 Task: In the  document regularreading.html Share this file with 'softage.10@softage.net' Make a copy of the file 'without changing the auto name' Delete the  copy of the file
Action: Mouse moved to (510, 480)
Screenshot: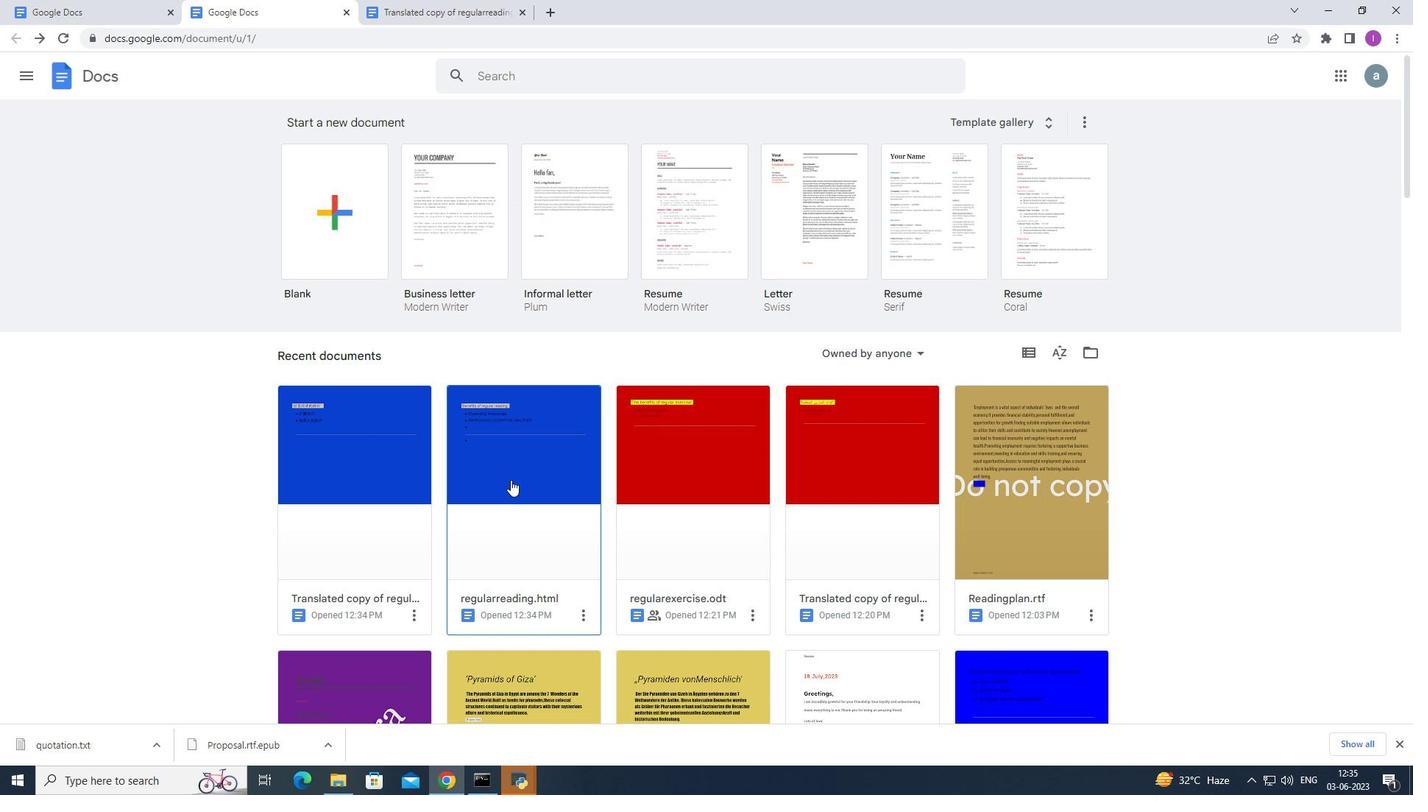 
Action: Mouse pressed left at (510, 480)
Screenshot: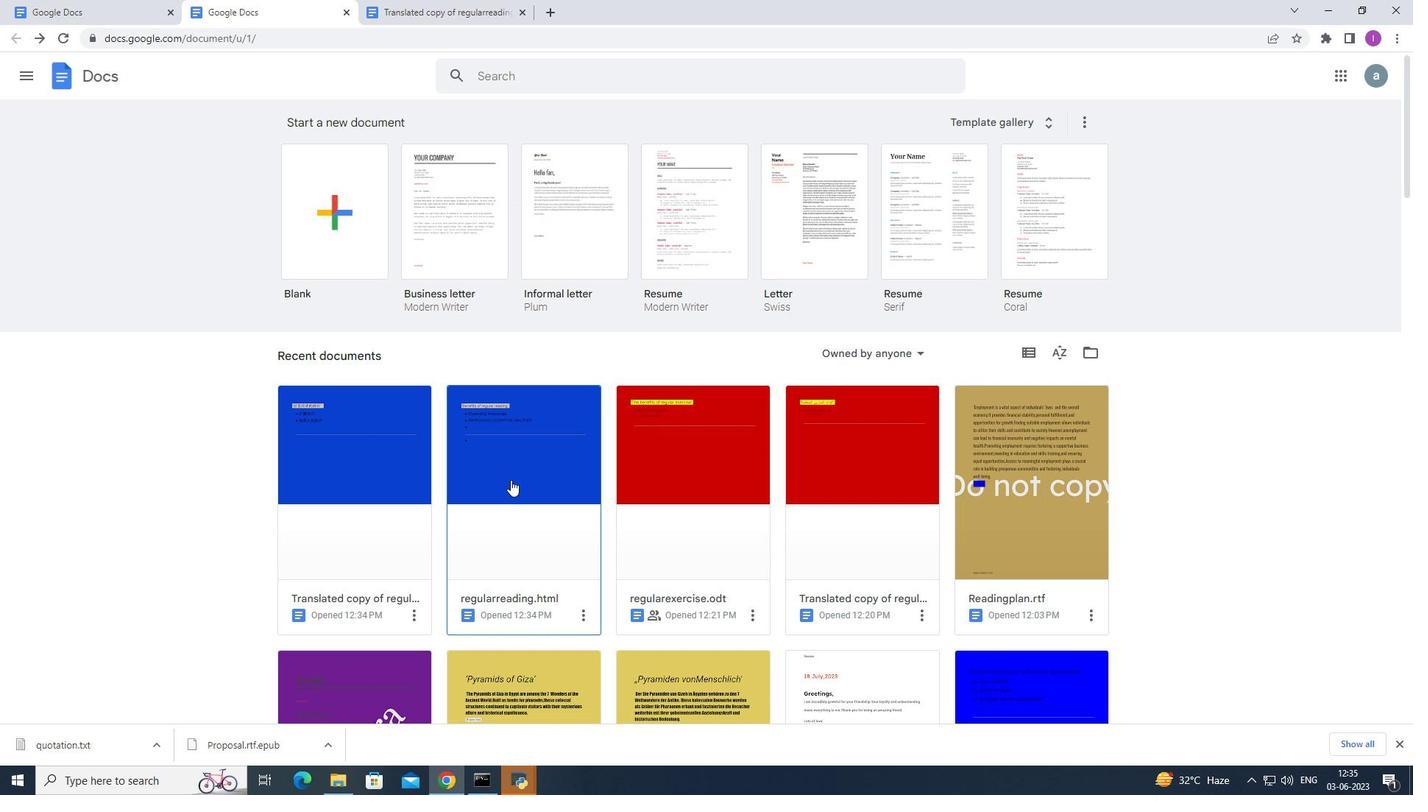 
Action: Mouse moved to (511, 482)
Screenshot: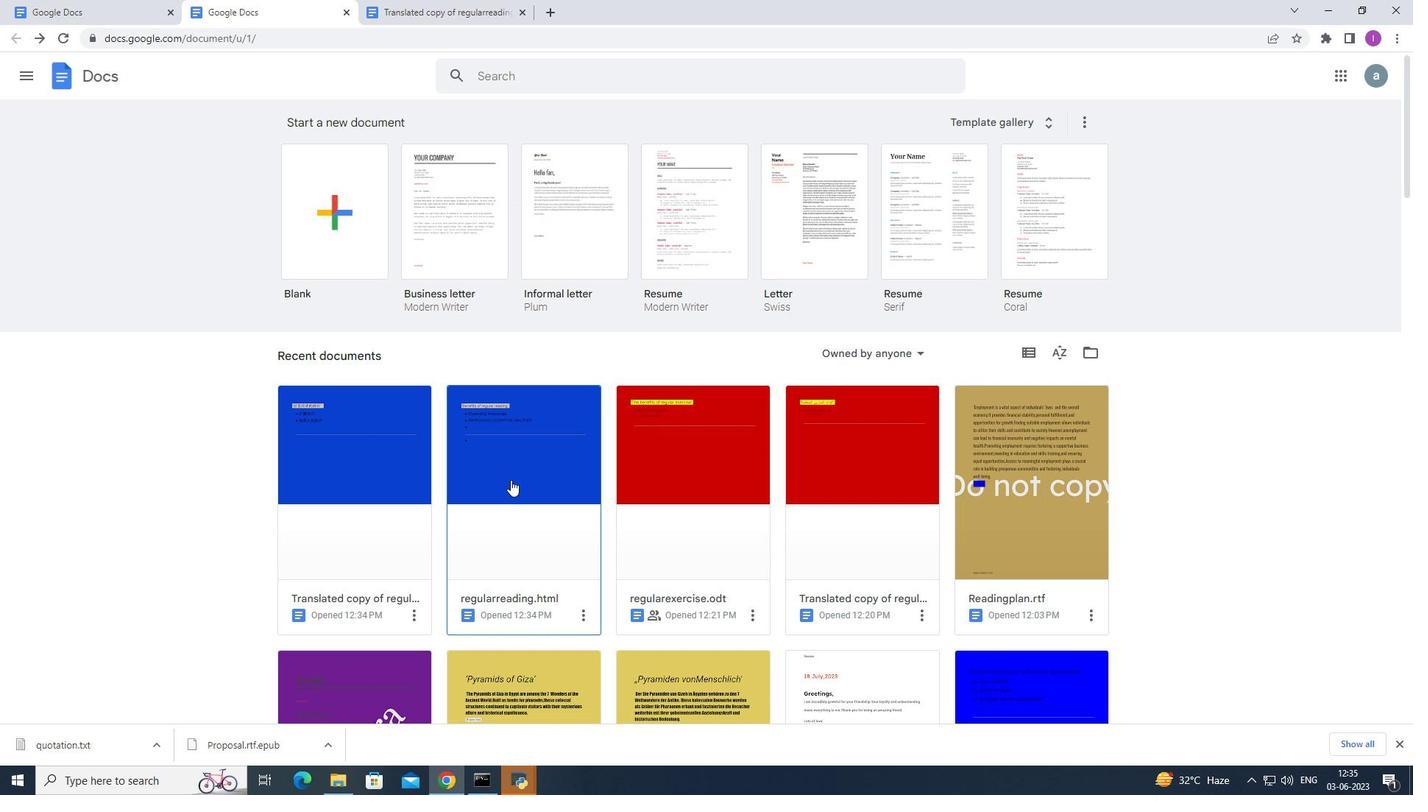 
Action: Mouse pressed left at (511, 482)
Screenshot: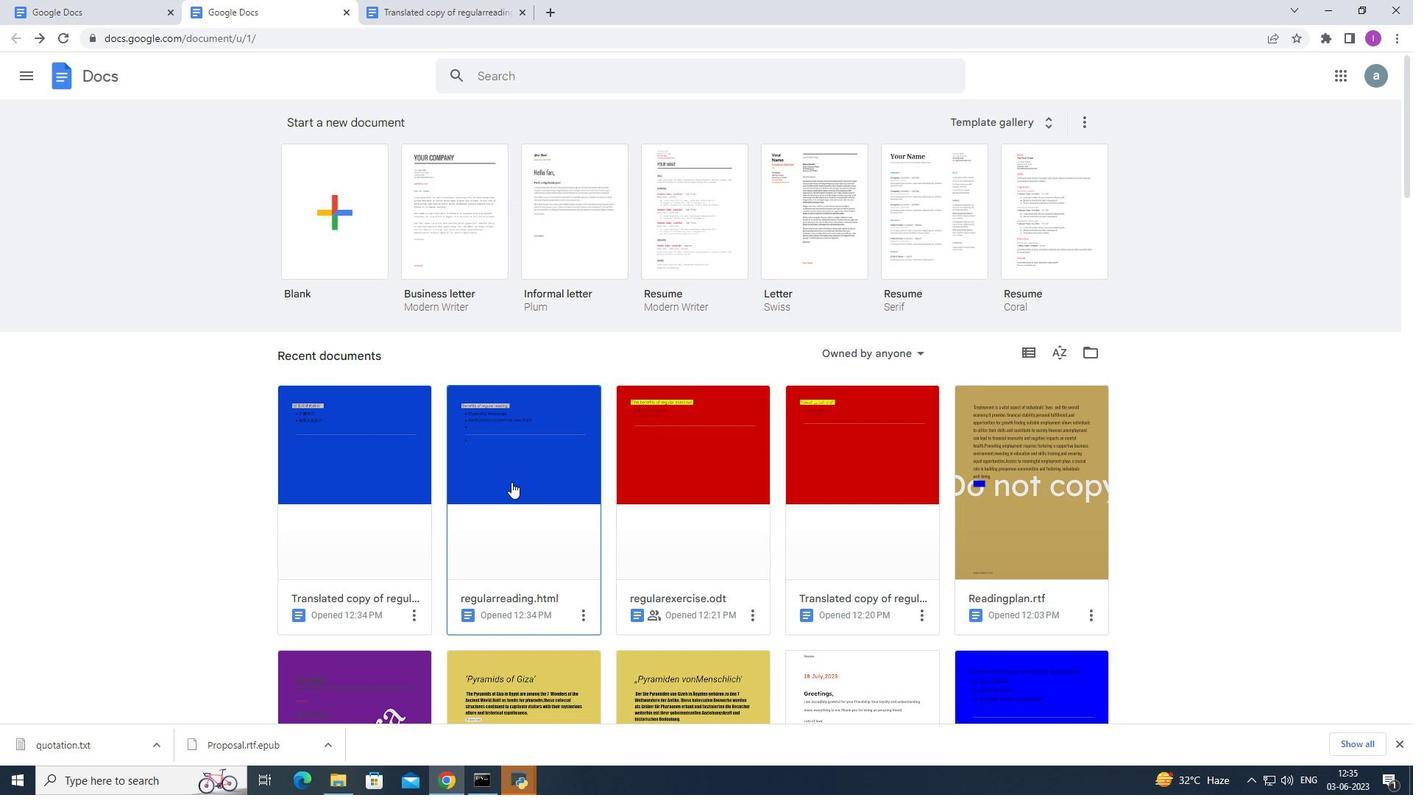 
Action: Mouse moved to (325, 440)
Screenshot: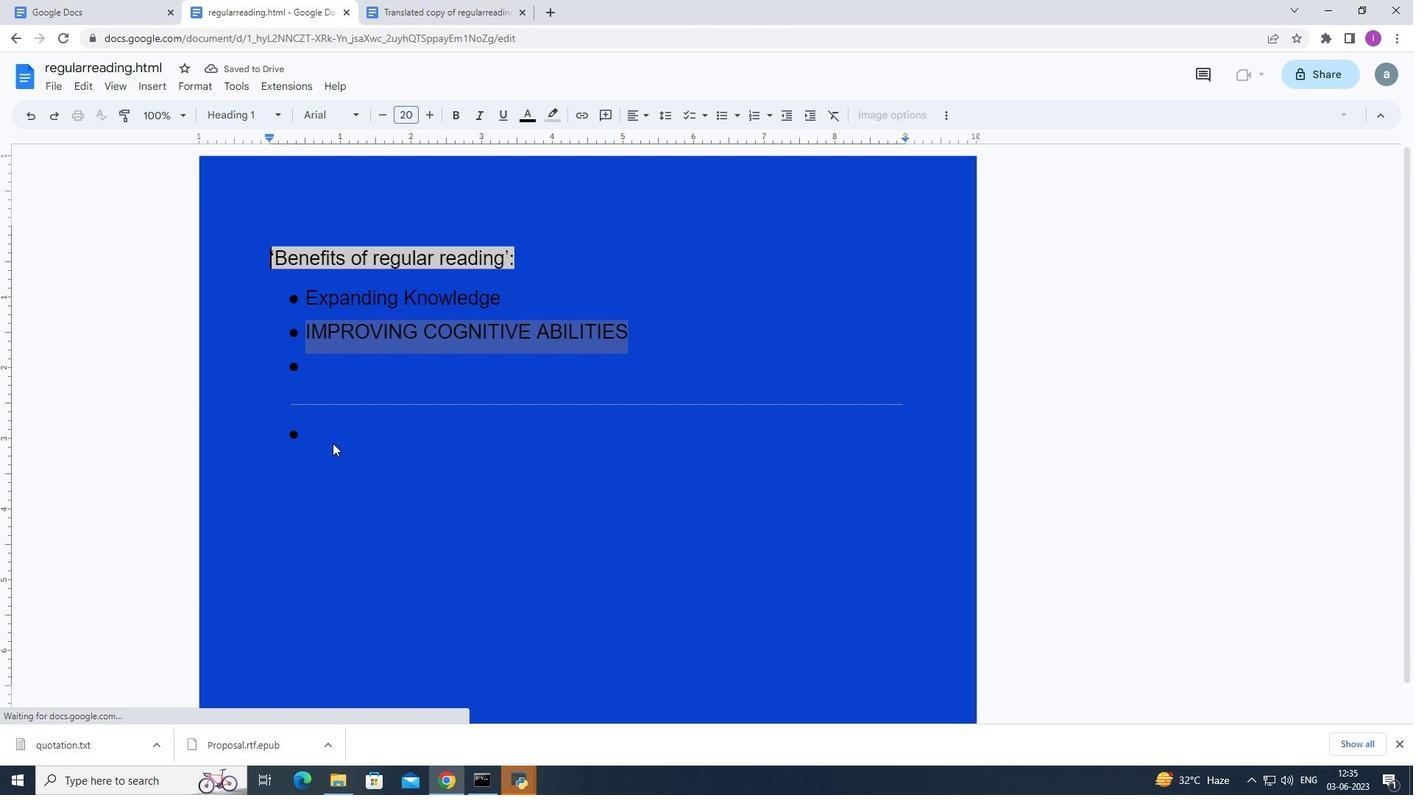 
Action: Mouse pressed left at (325, 440)
Screenshot: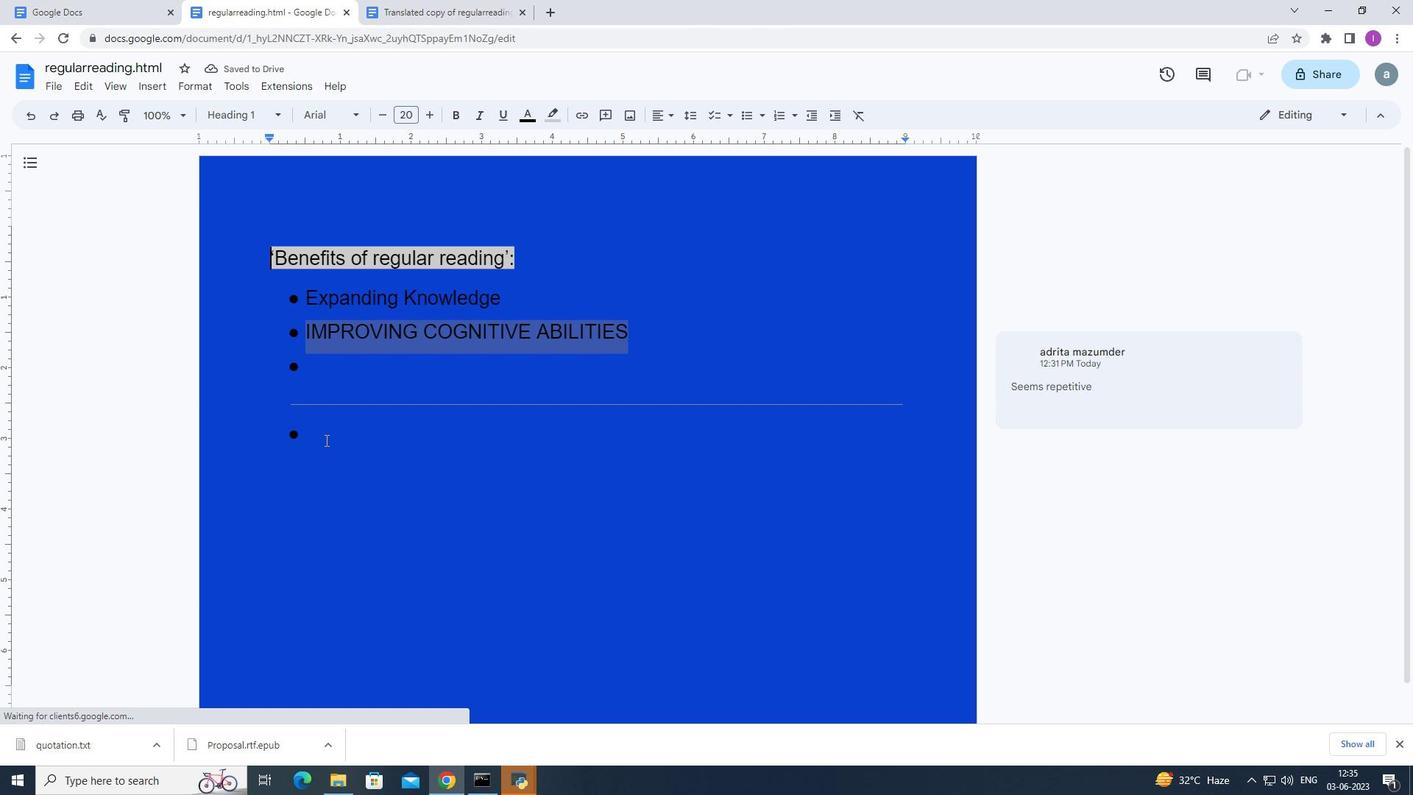 
Action: Key pressed <Key.backspace>
Screenshot: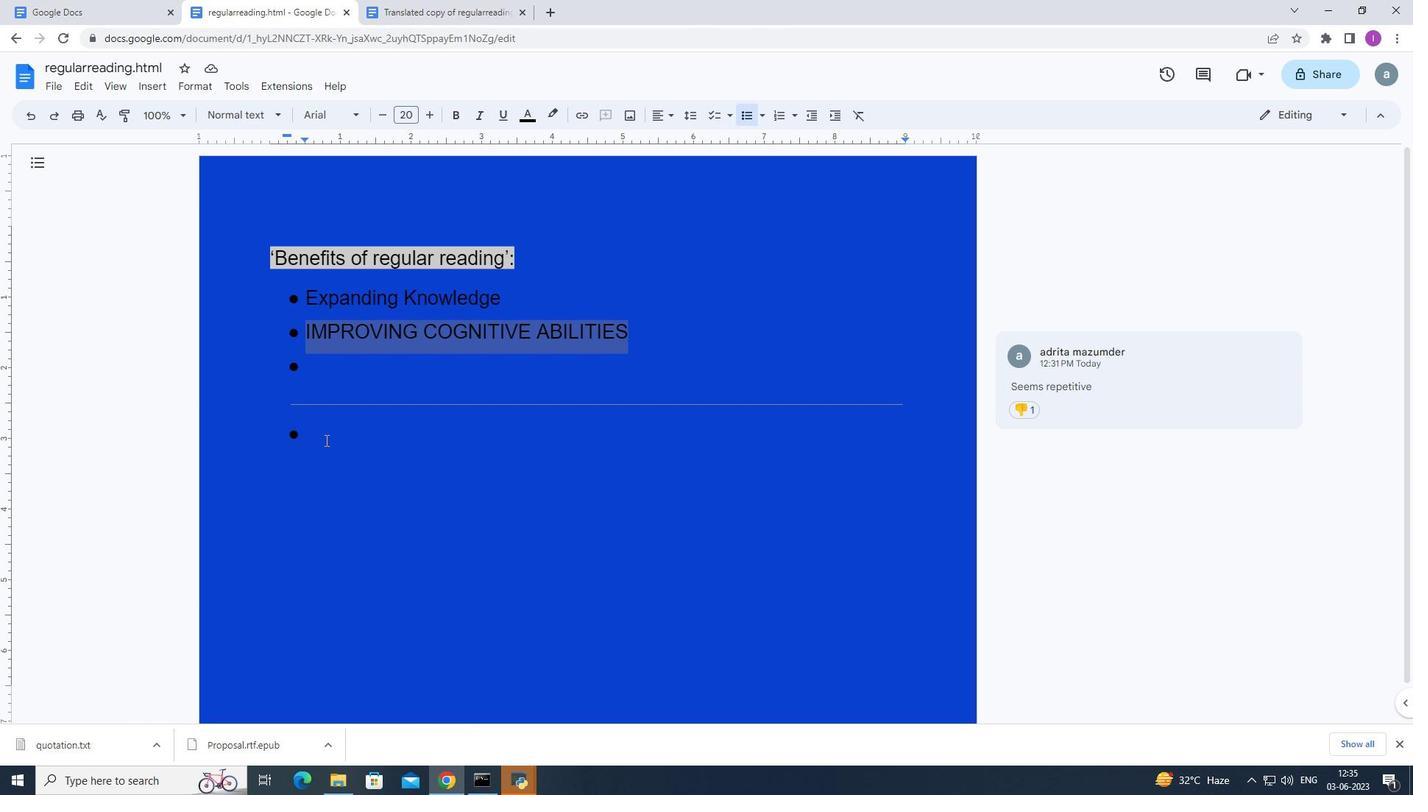 
Action: Mouse moved to (315, 382)
Screenshot: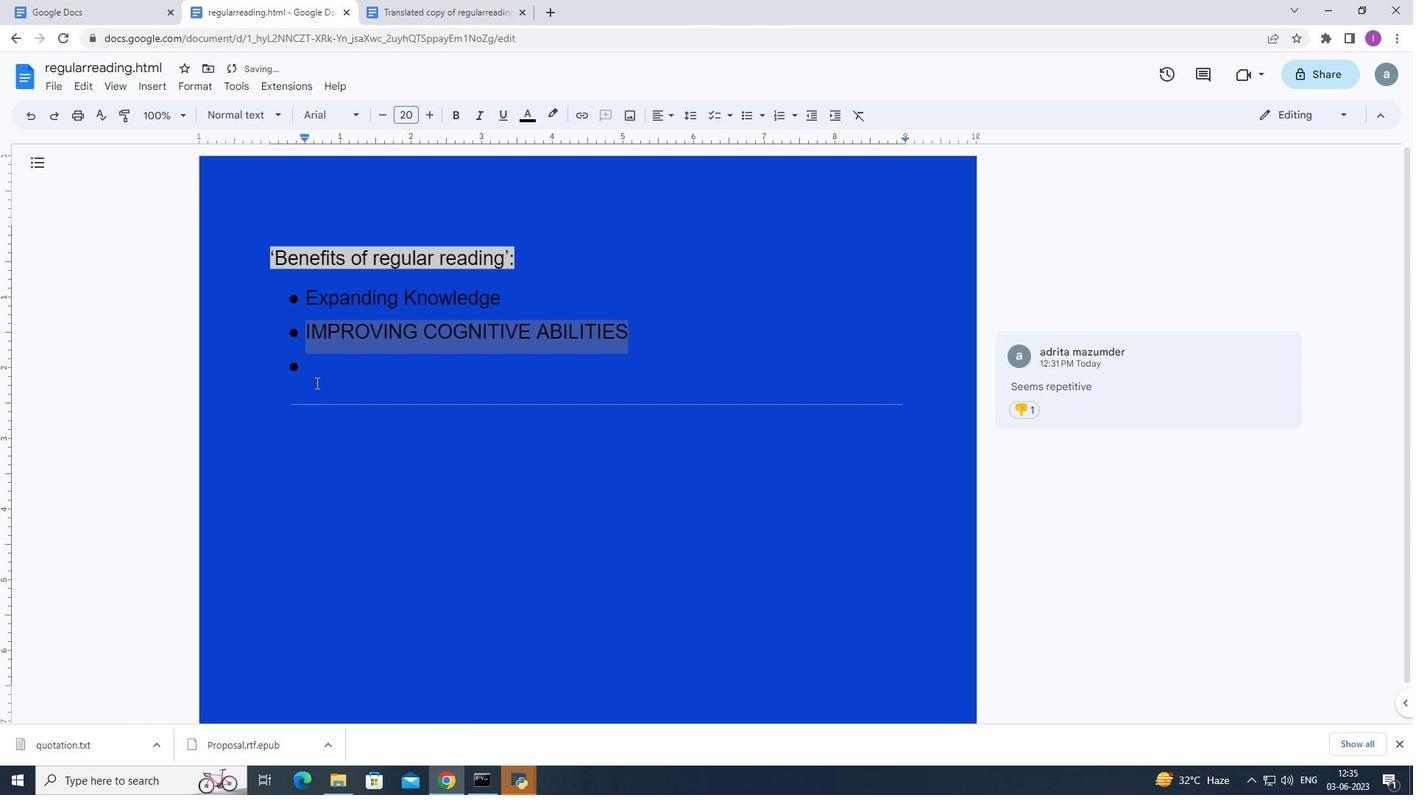 
Action: Mouse pressed left at (315, 382)
Screenshot: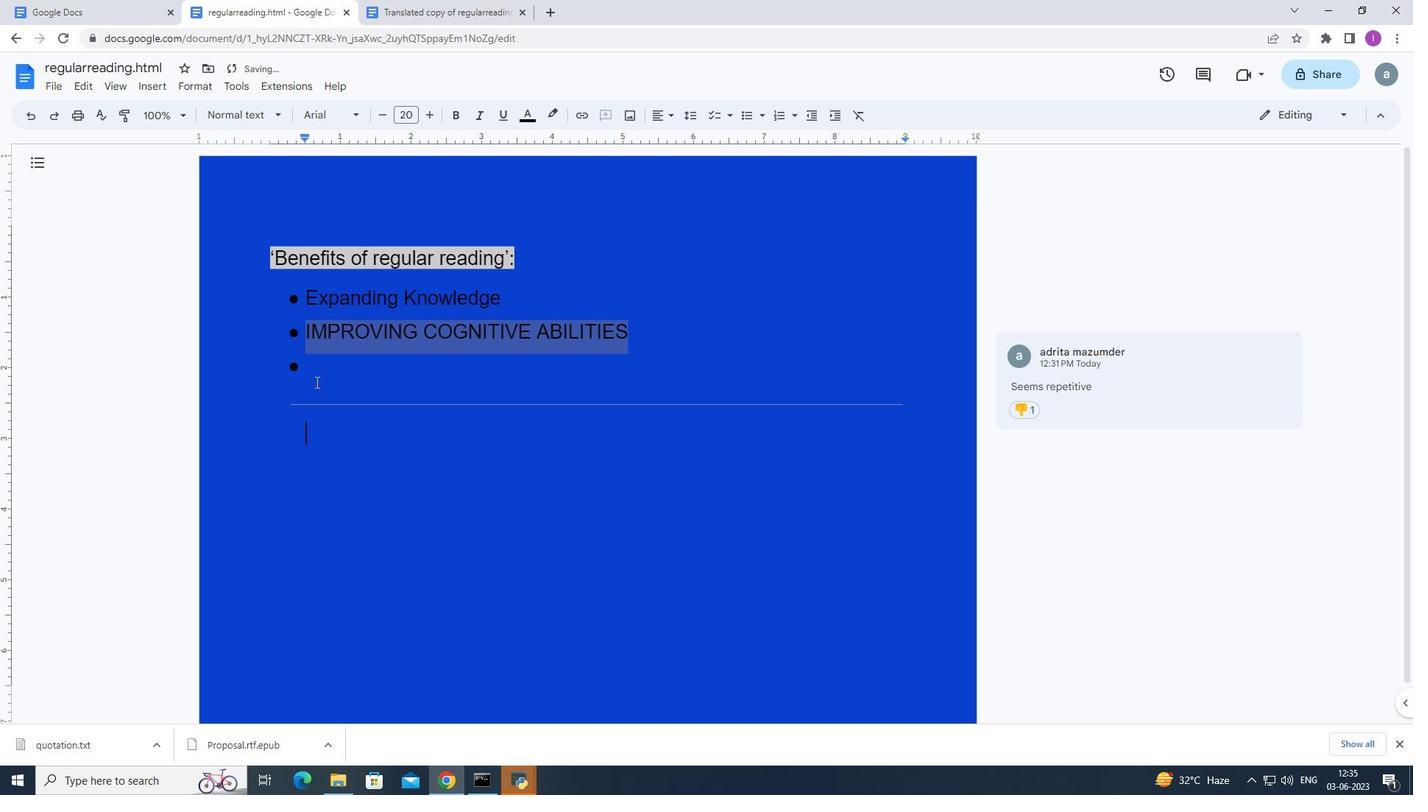 
Action: Key pressed <Key.backspace>
Screenshot: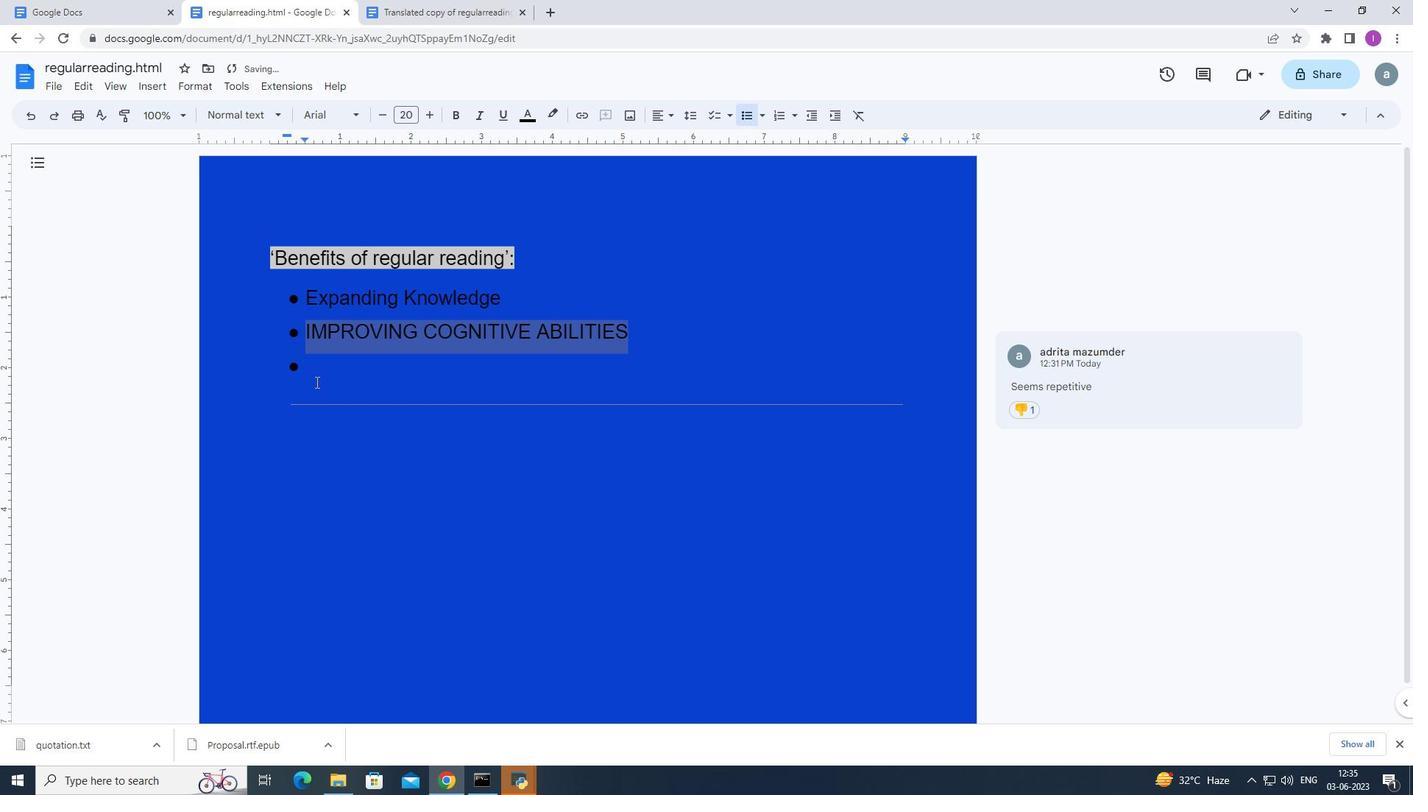 
Action: Mouse moved to (51, 89)
Screenshot: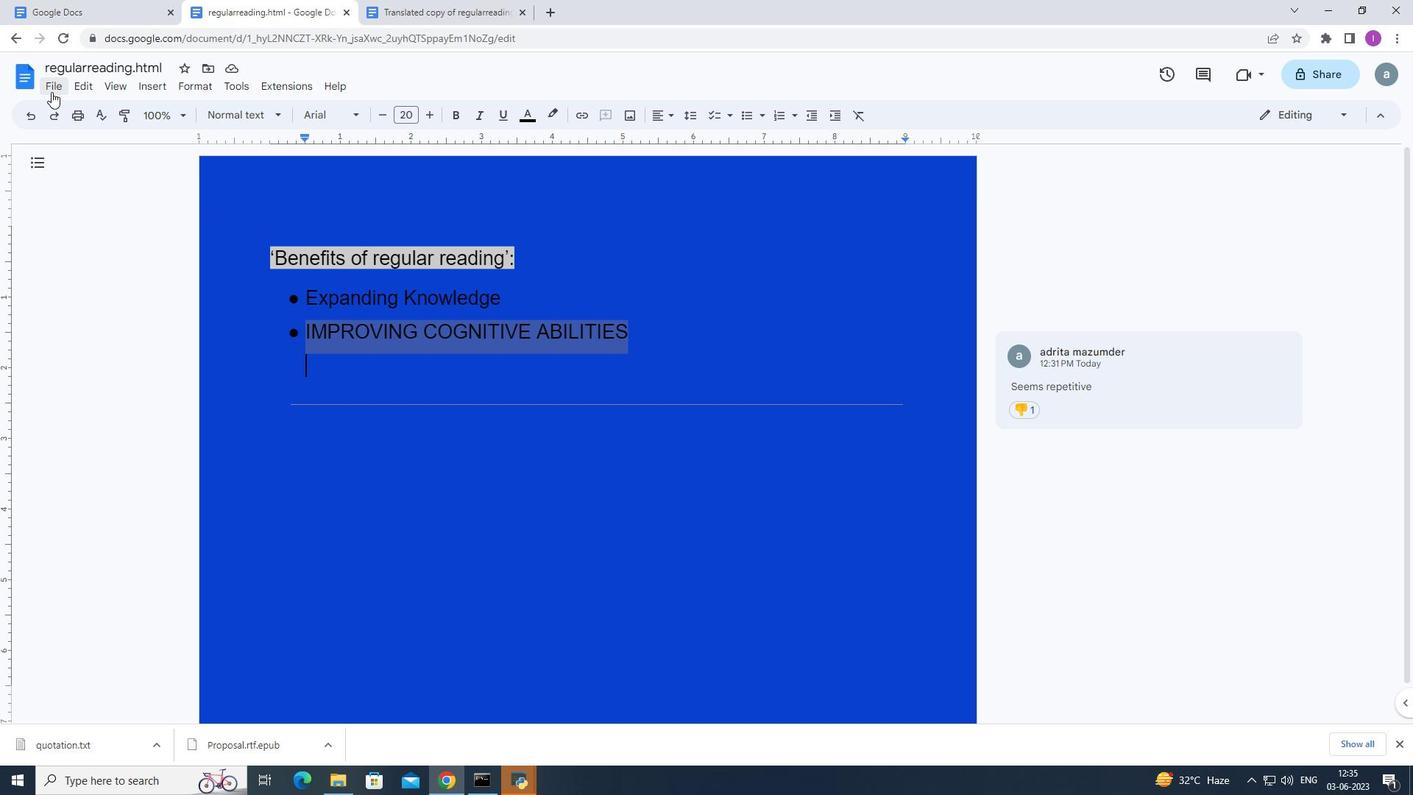 
Action: Mouse pressed left at (51, 89)
Screenshot: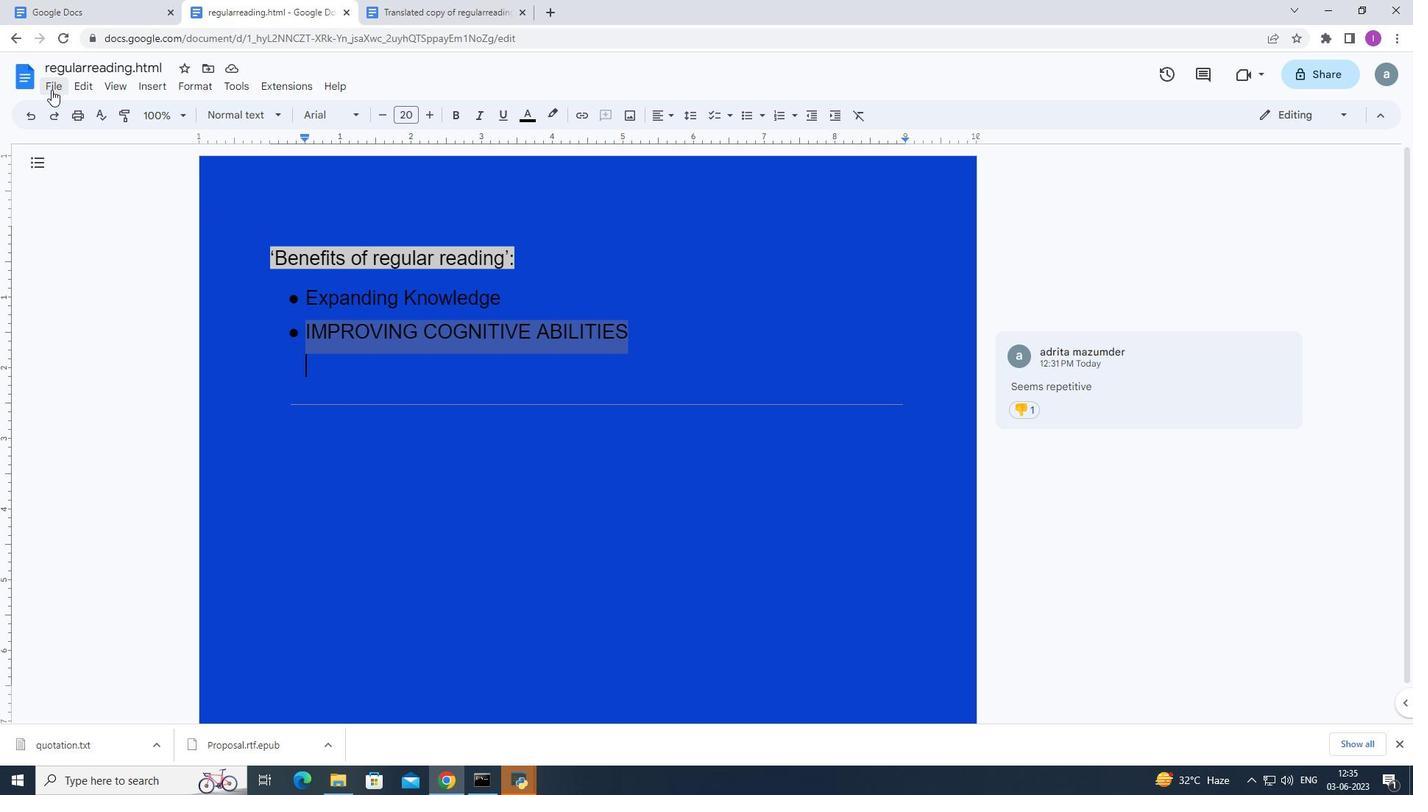
Action: Mouse moved to (313, 198)
Screenshot: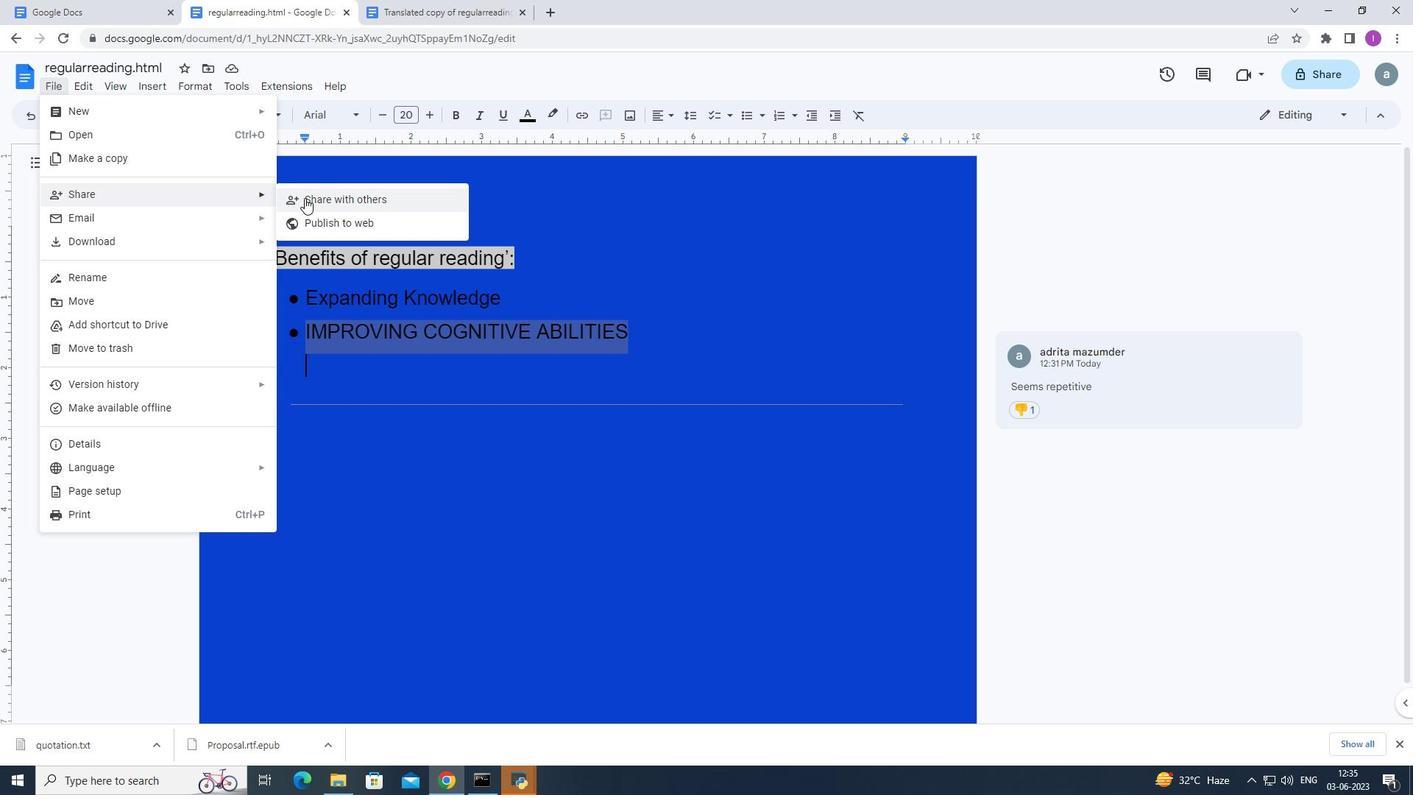 
Action: Mouse pressed left at (313, 198)
Screenshot: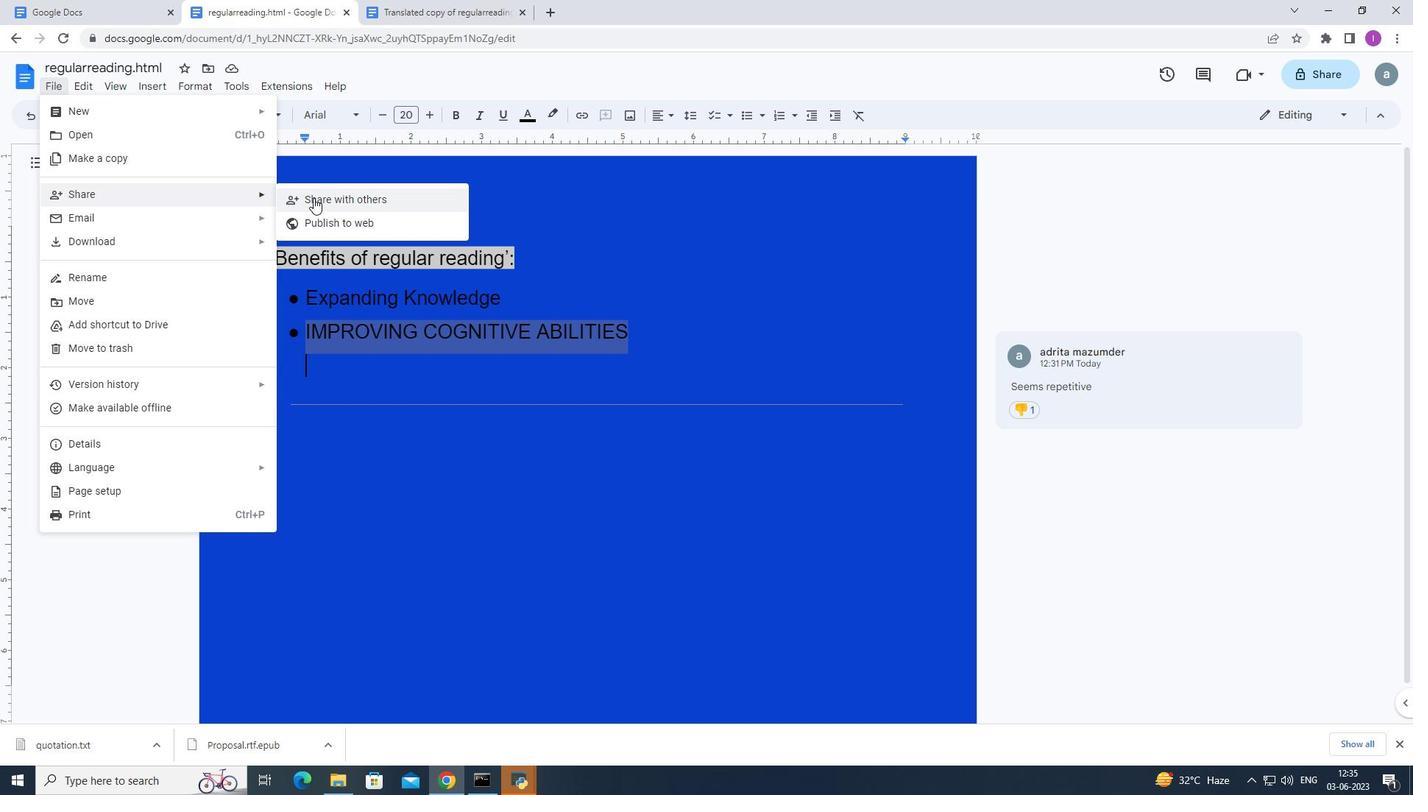 
Action: Mouse moved to (665, 295)
Screenshot: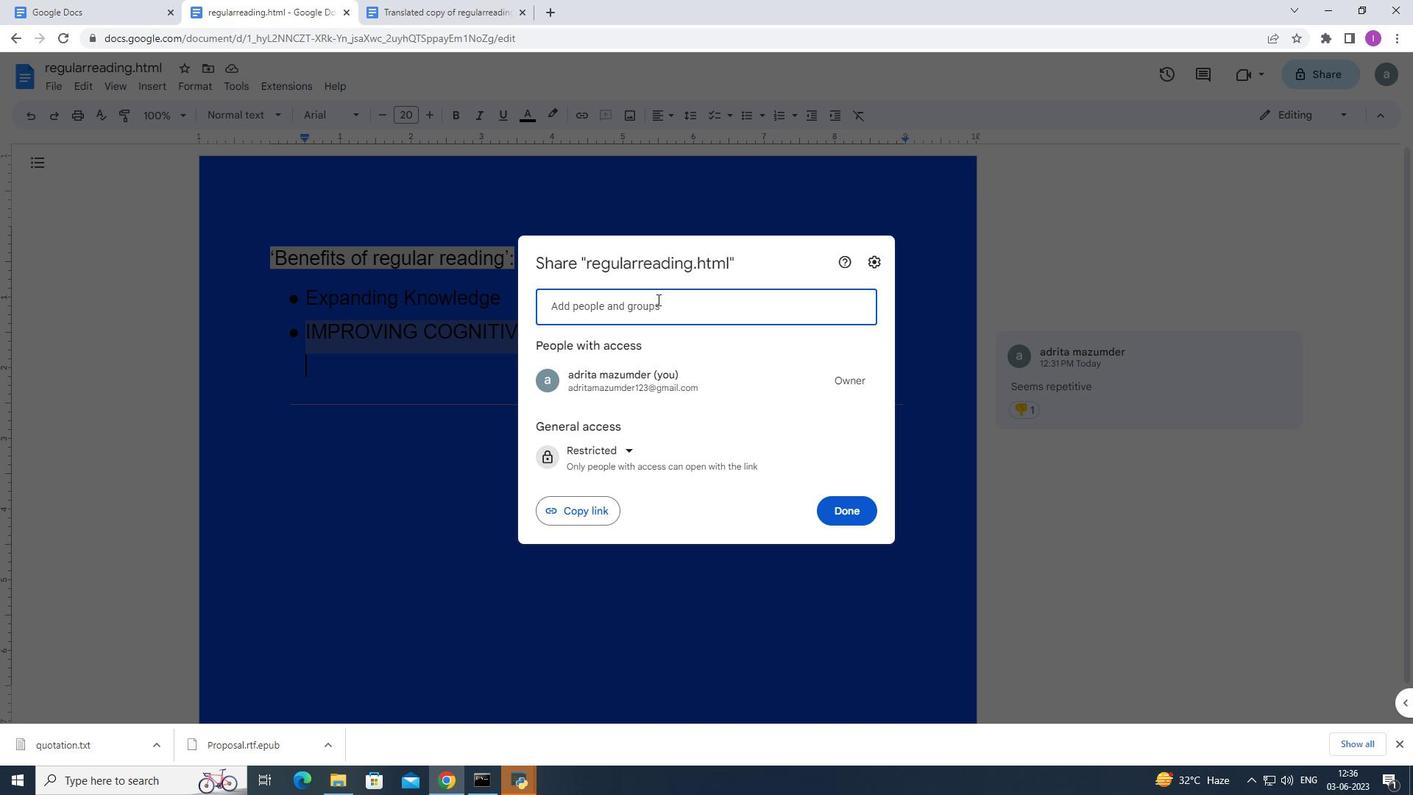 
Action: Key pressed softage.10
Screenshot: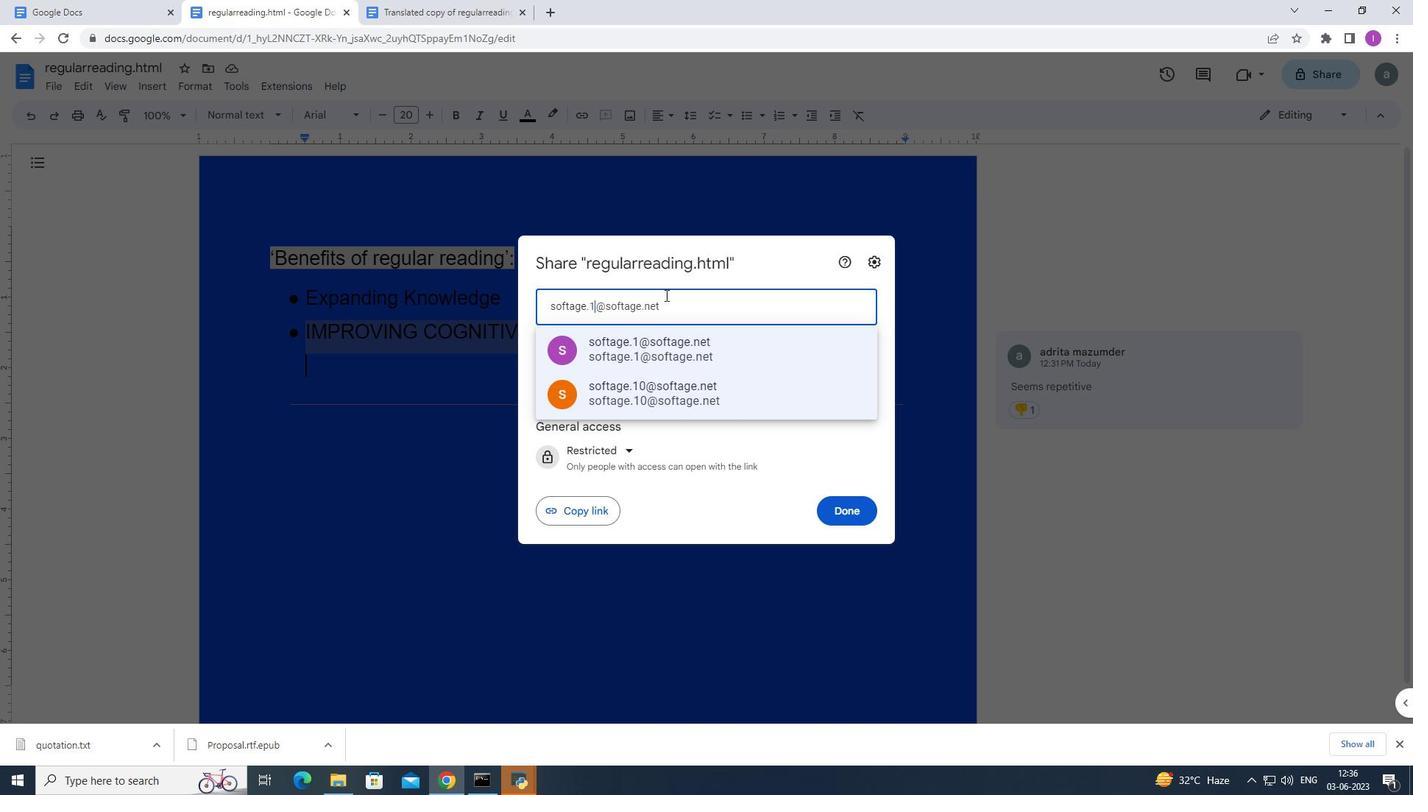 
Action: Mouse moved to (647, 359)
Screenshot: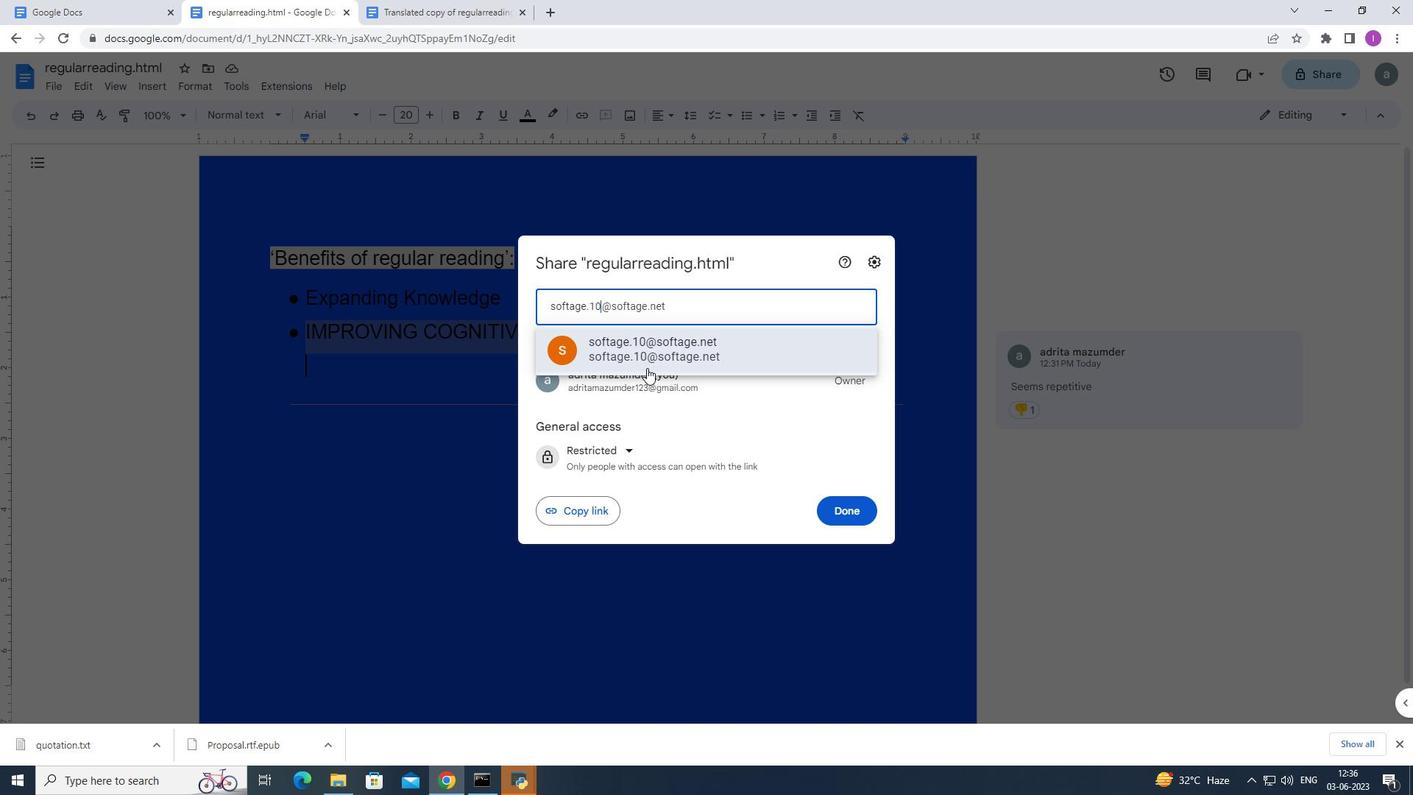 
Action: Mouse pressed left at (647, 359)
Screenshot: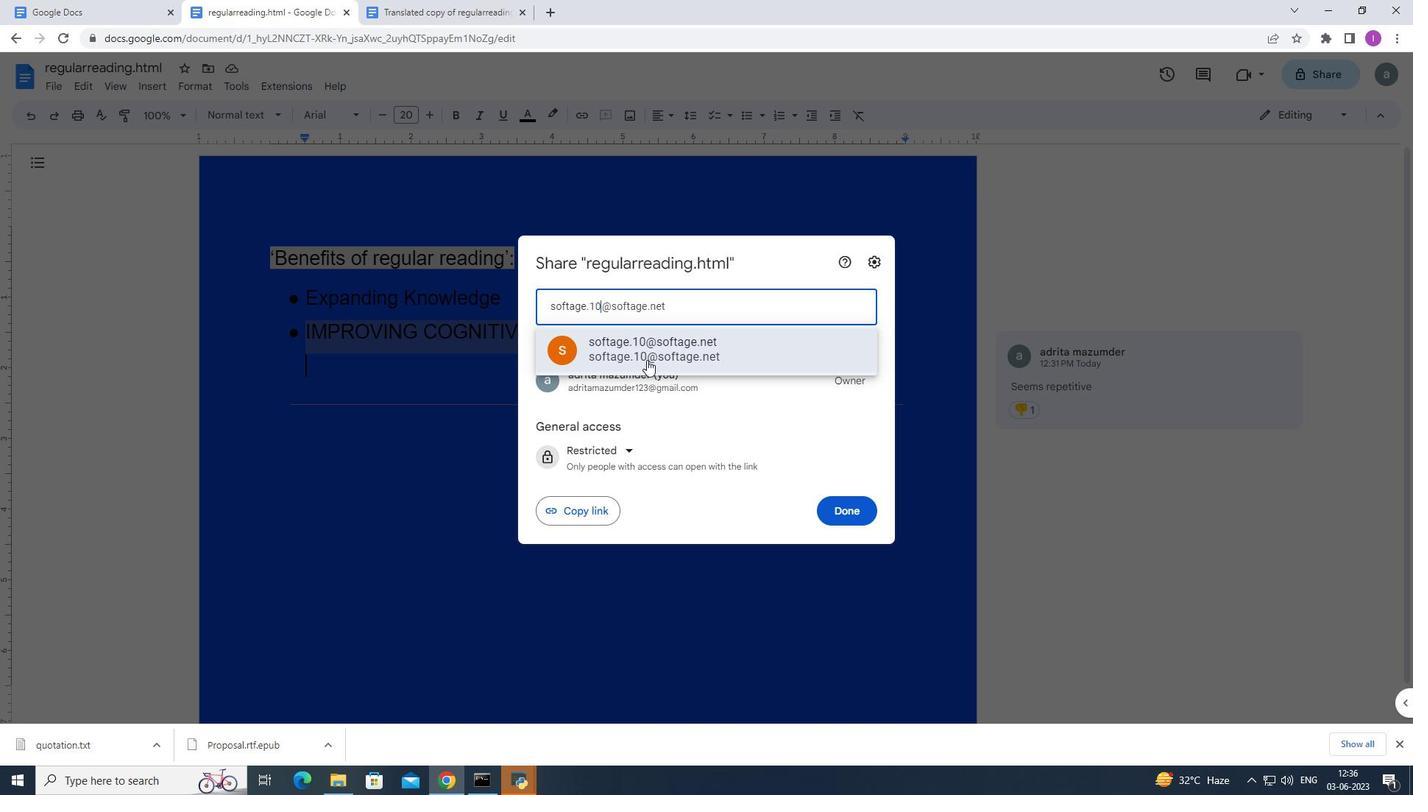 
Action: Mouse moved to (831, 491)
Screenshot: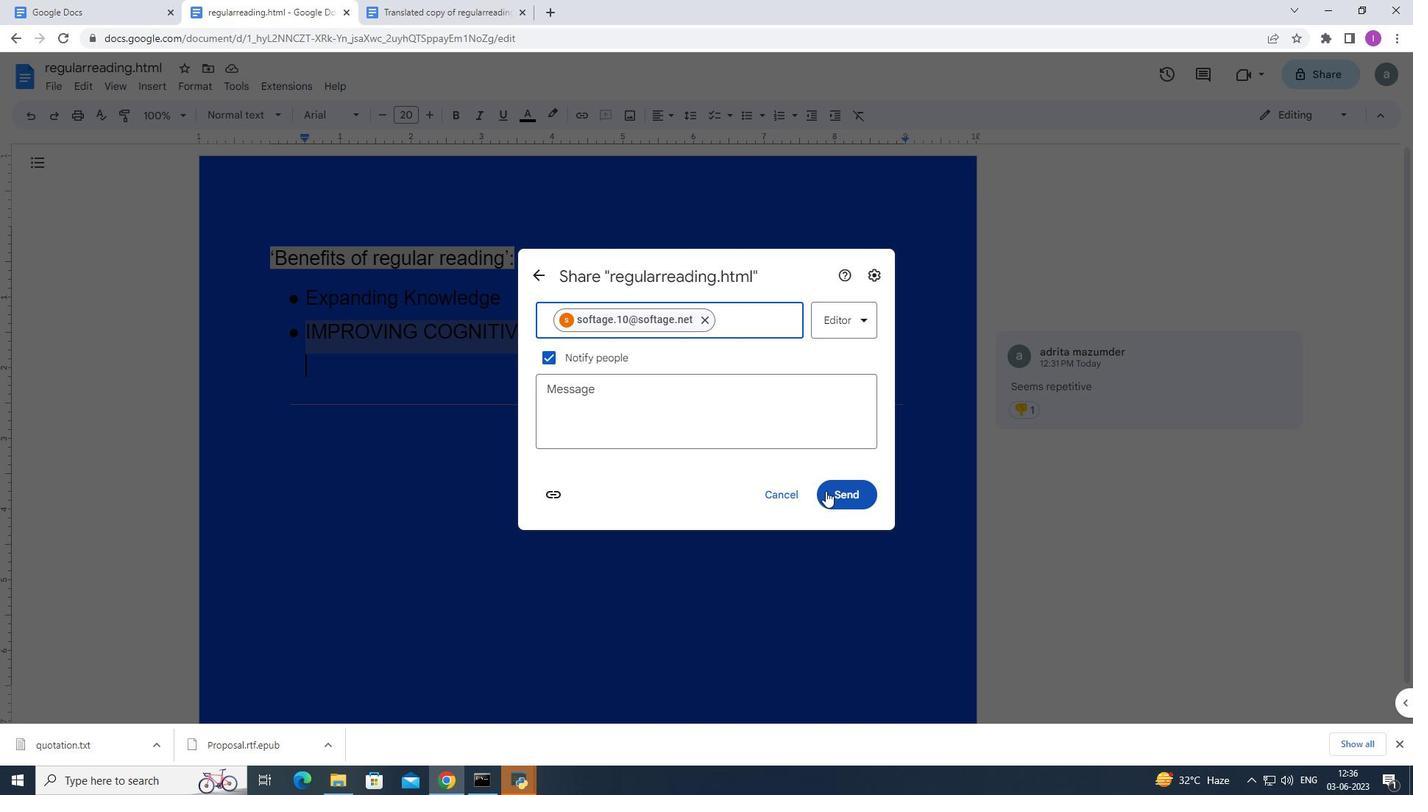 
Action: Mouse pressed left at (831, 491)
Screenshot: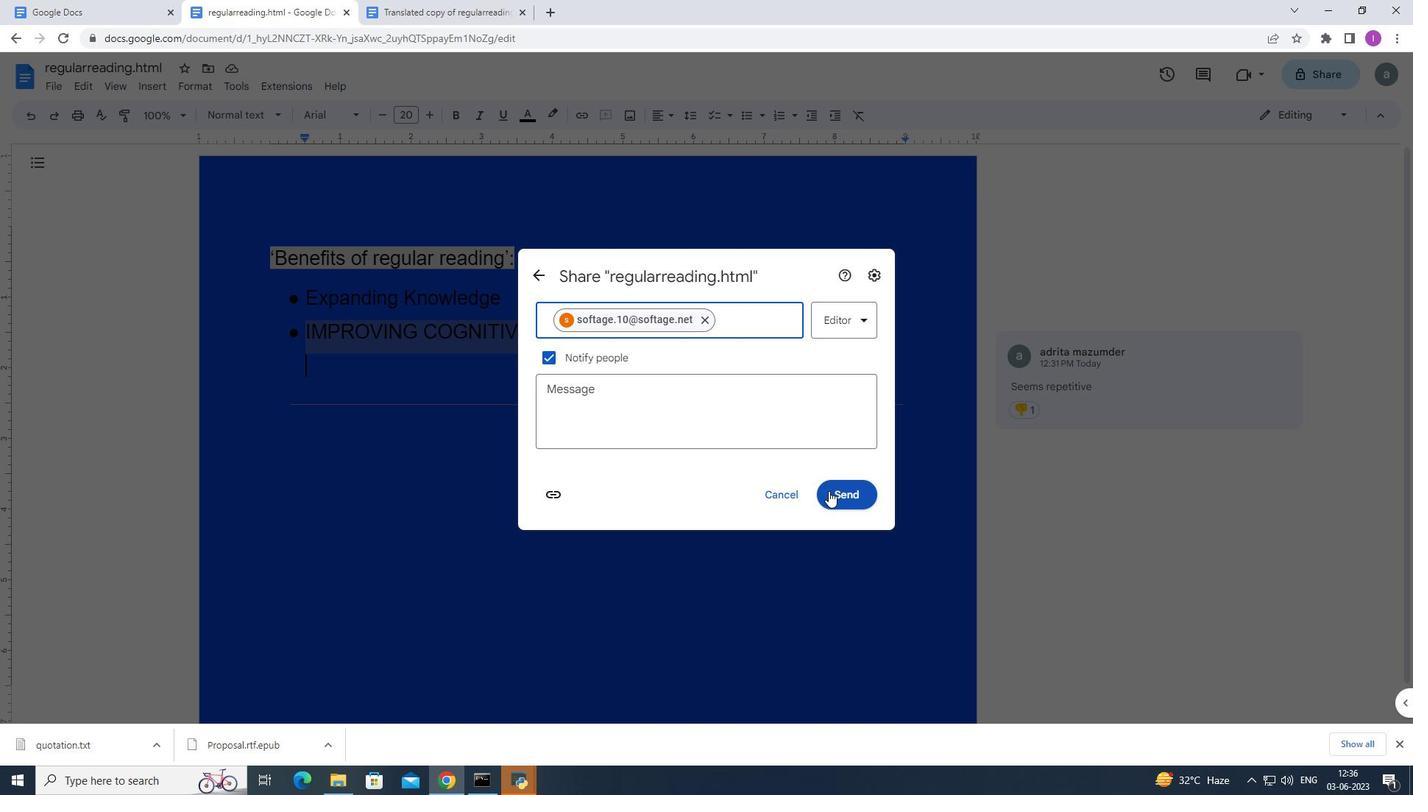 
Action: Mouse moved to (50, 86)
Screenshot: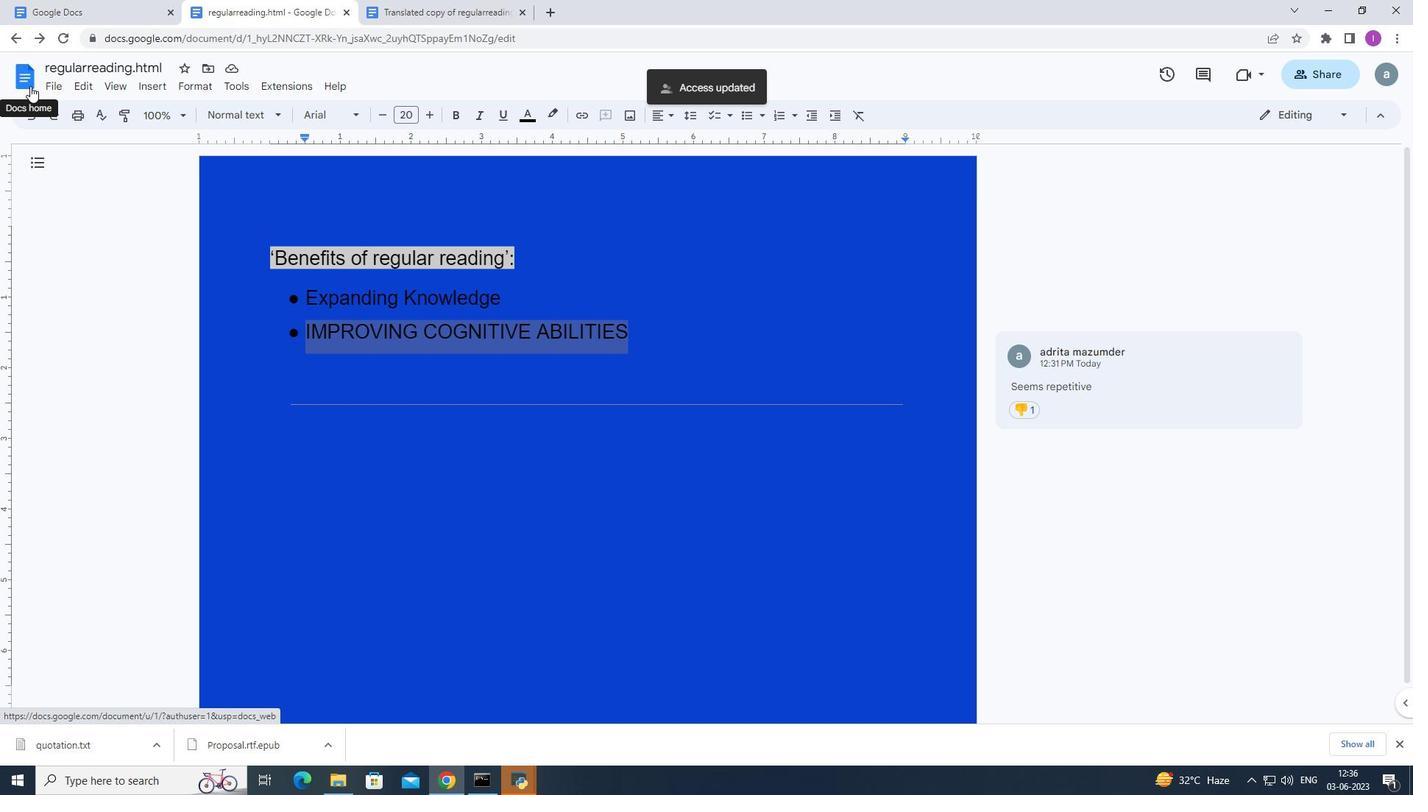
Action: Mouse pressed left at (50, 86)
Screenshot: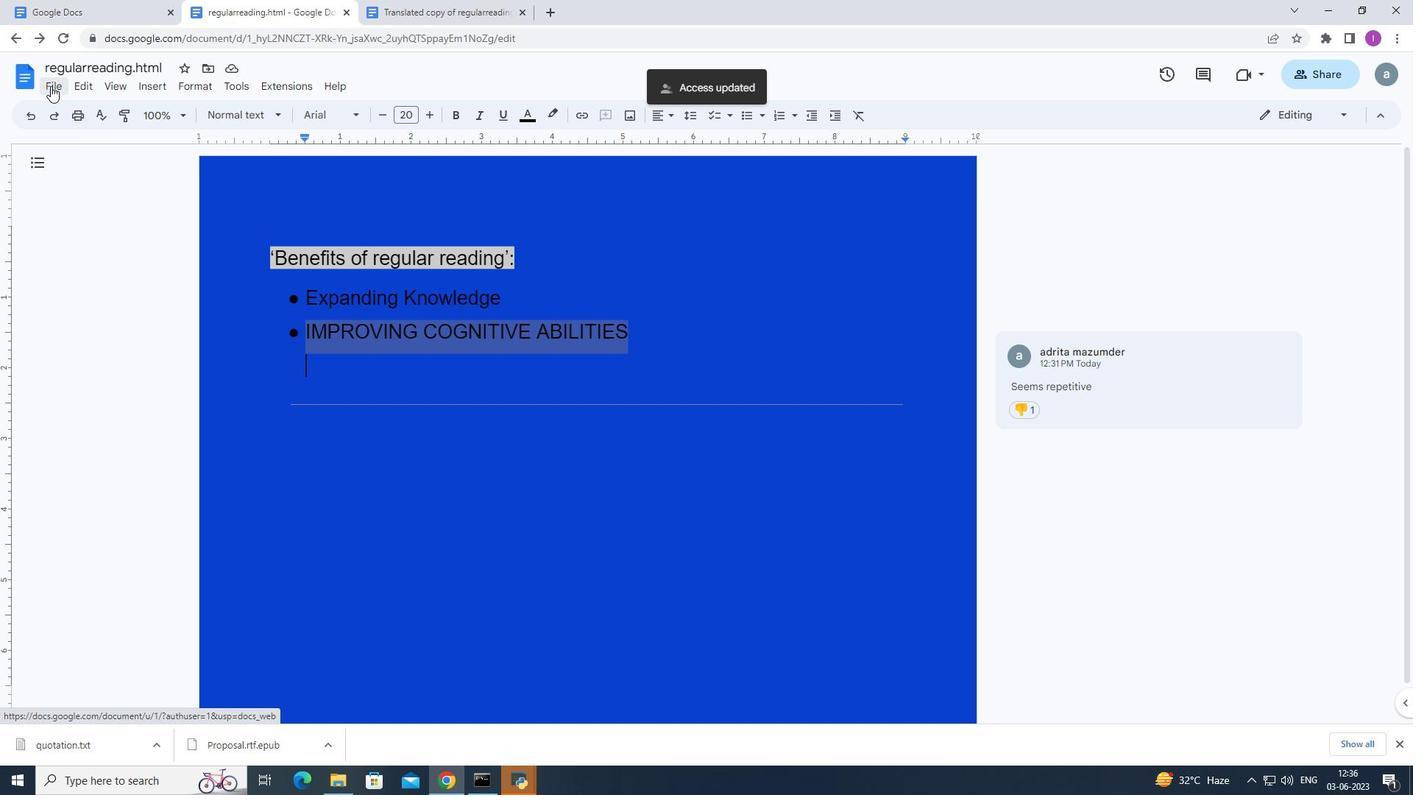 
Action: Mouse moved to (104, 162)
Screenshot: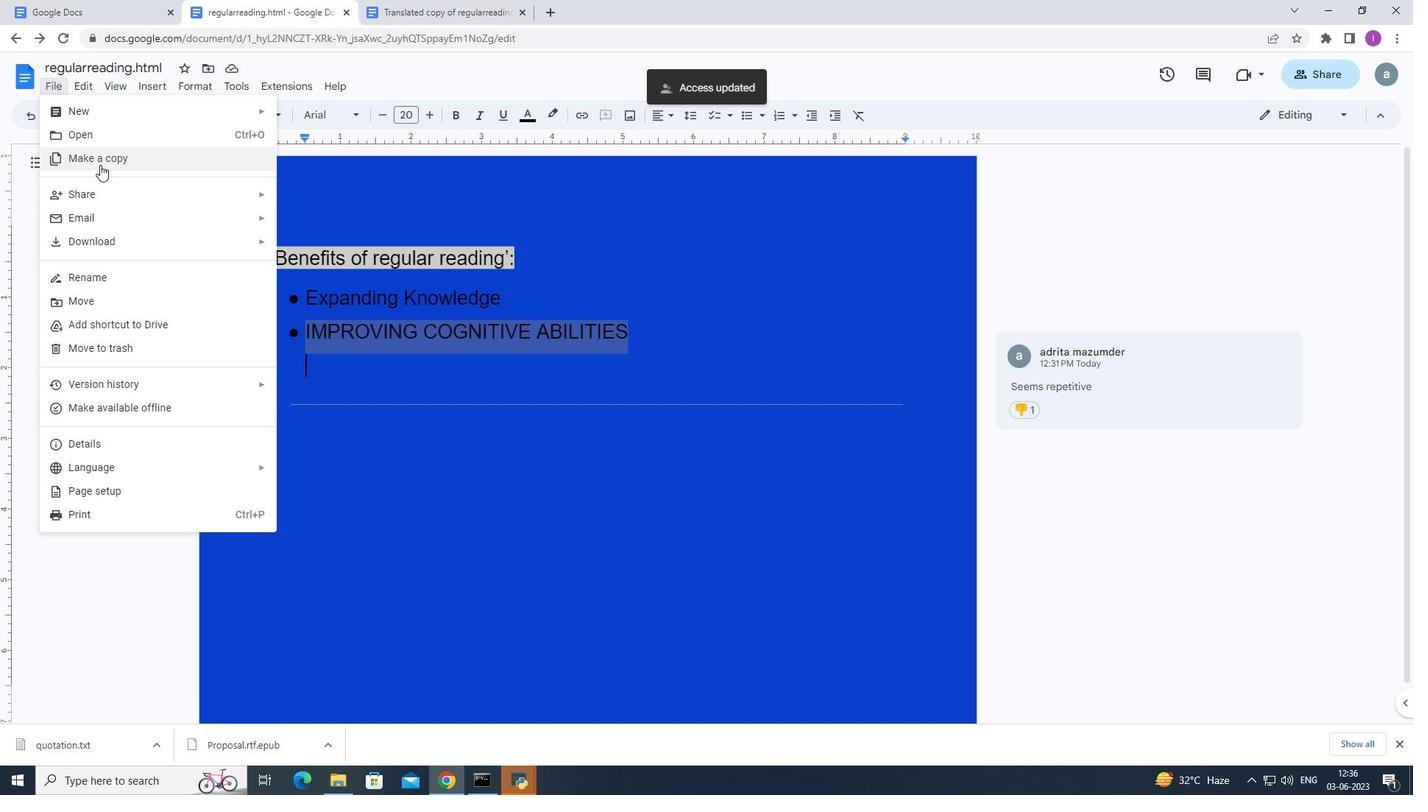 
Action: Mouse pressed left at (104, 162)
Screenshot: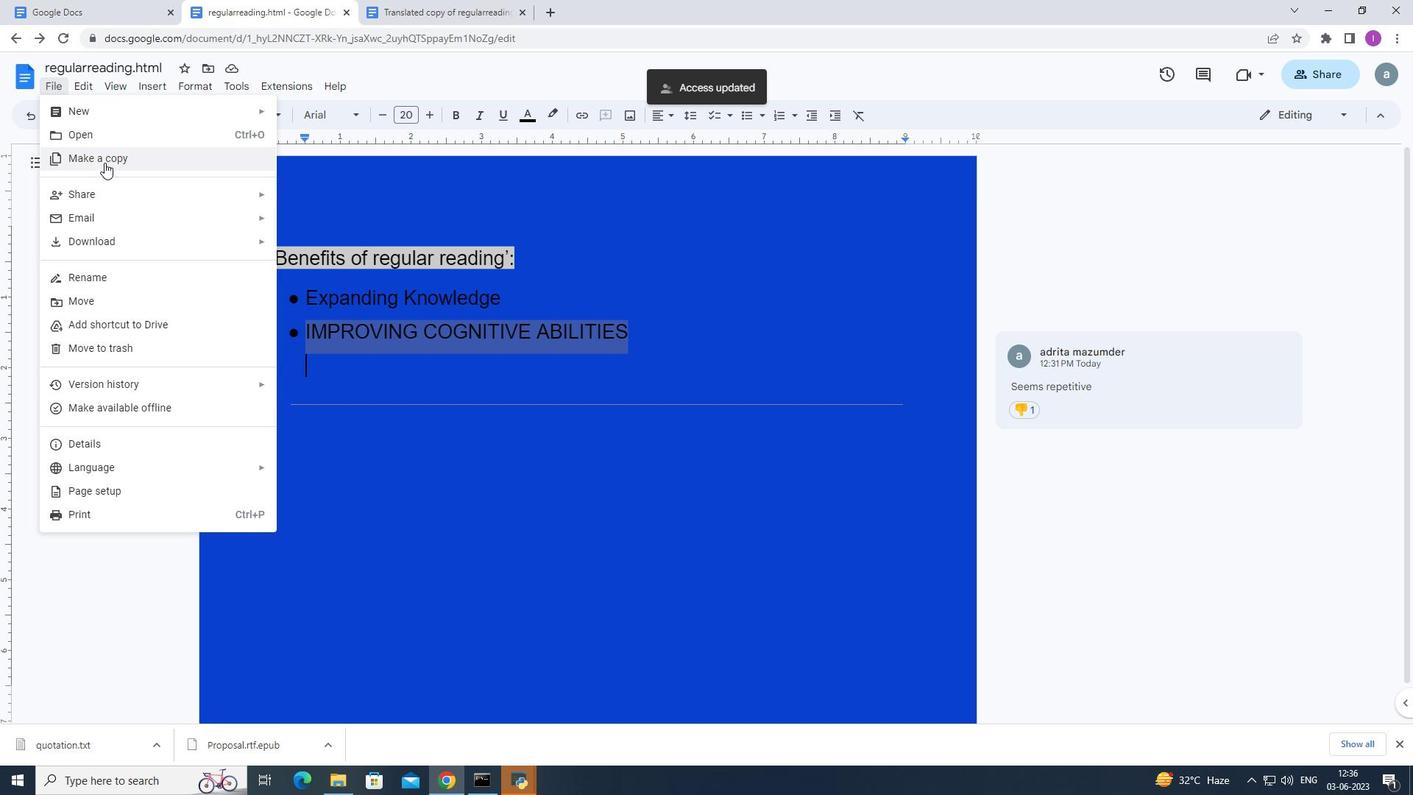 
Action: Mouse moved to (636, 400)
Screenshot: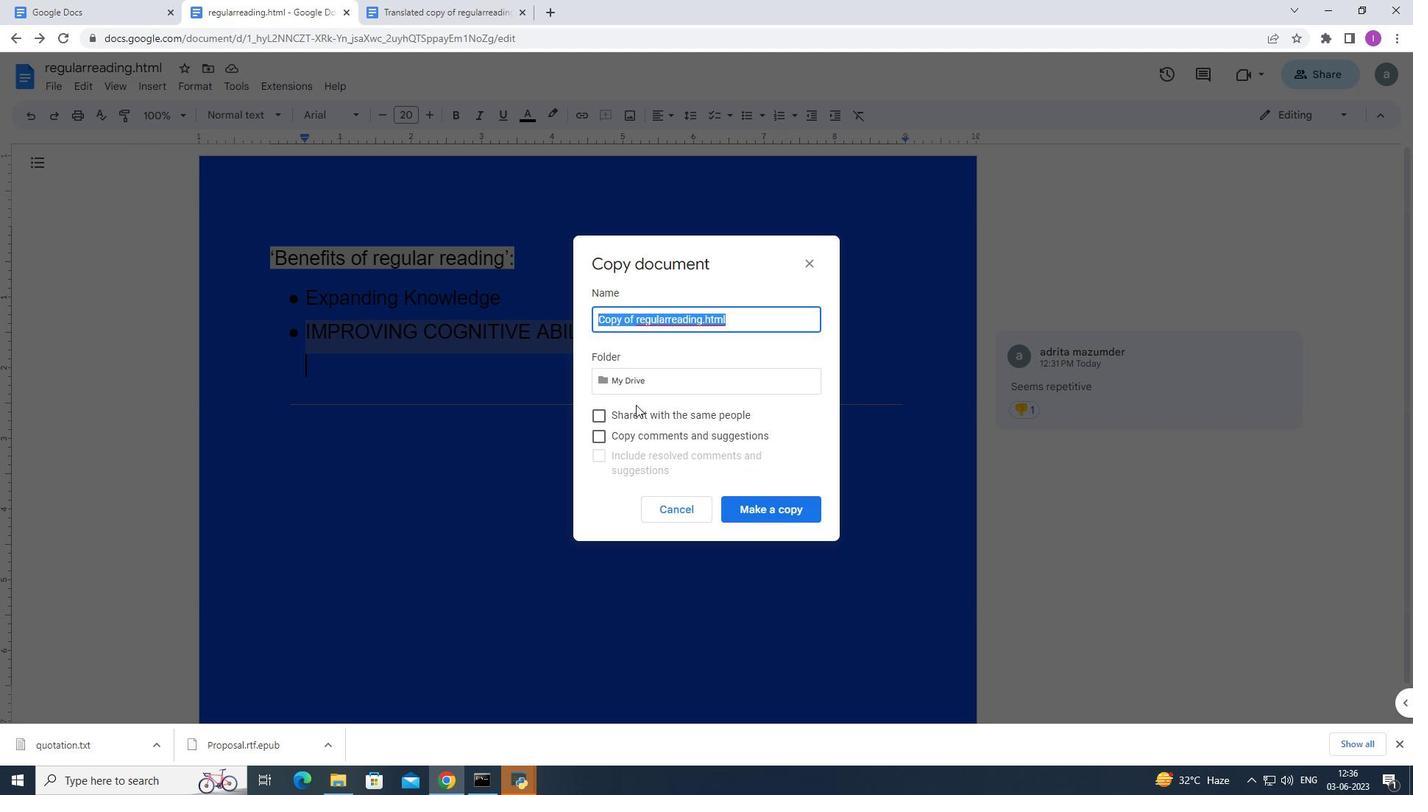 
Action: Key pressed without<Key.space>changing<Key.space>the<Key.space>auto<Key.space>name
Screenshot: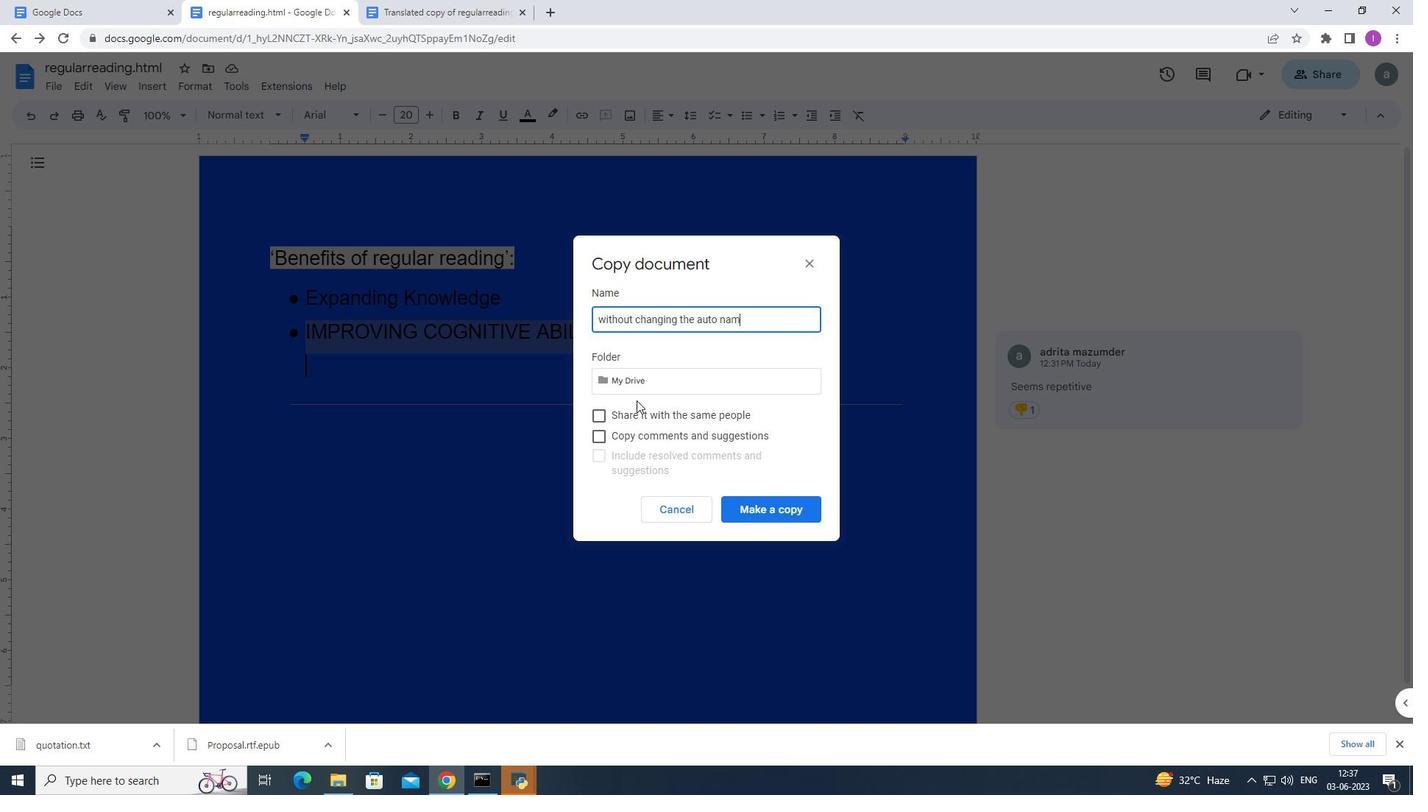 
Action: Mouse moved to (767, 512)
Screenshot: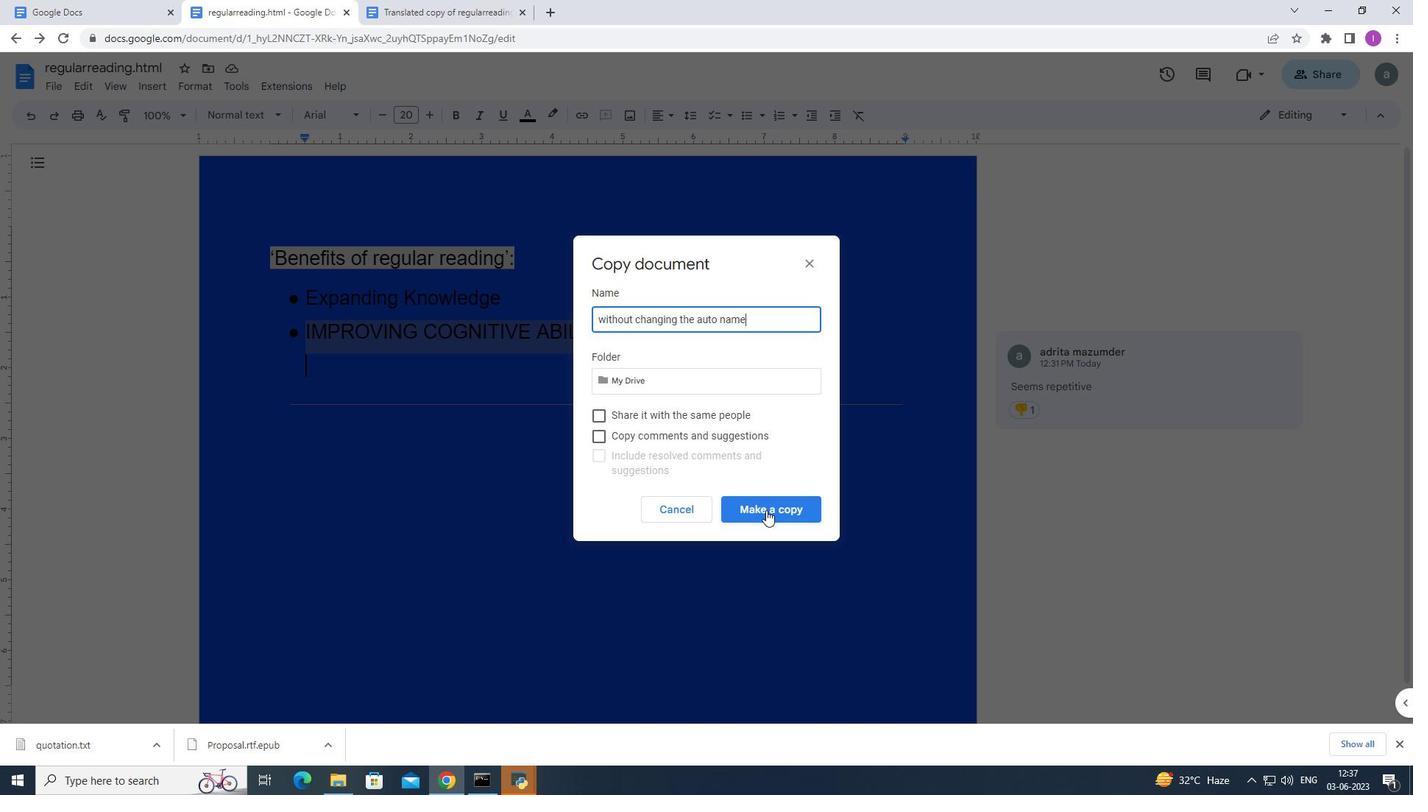
Action: Mouse pressed left at (767, 512)
Screenshot: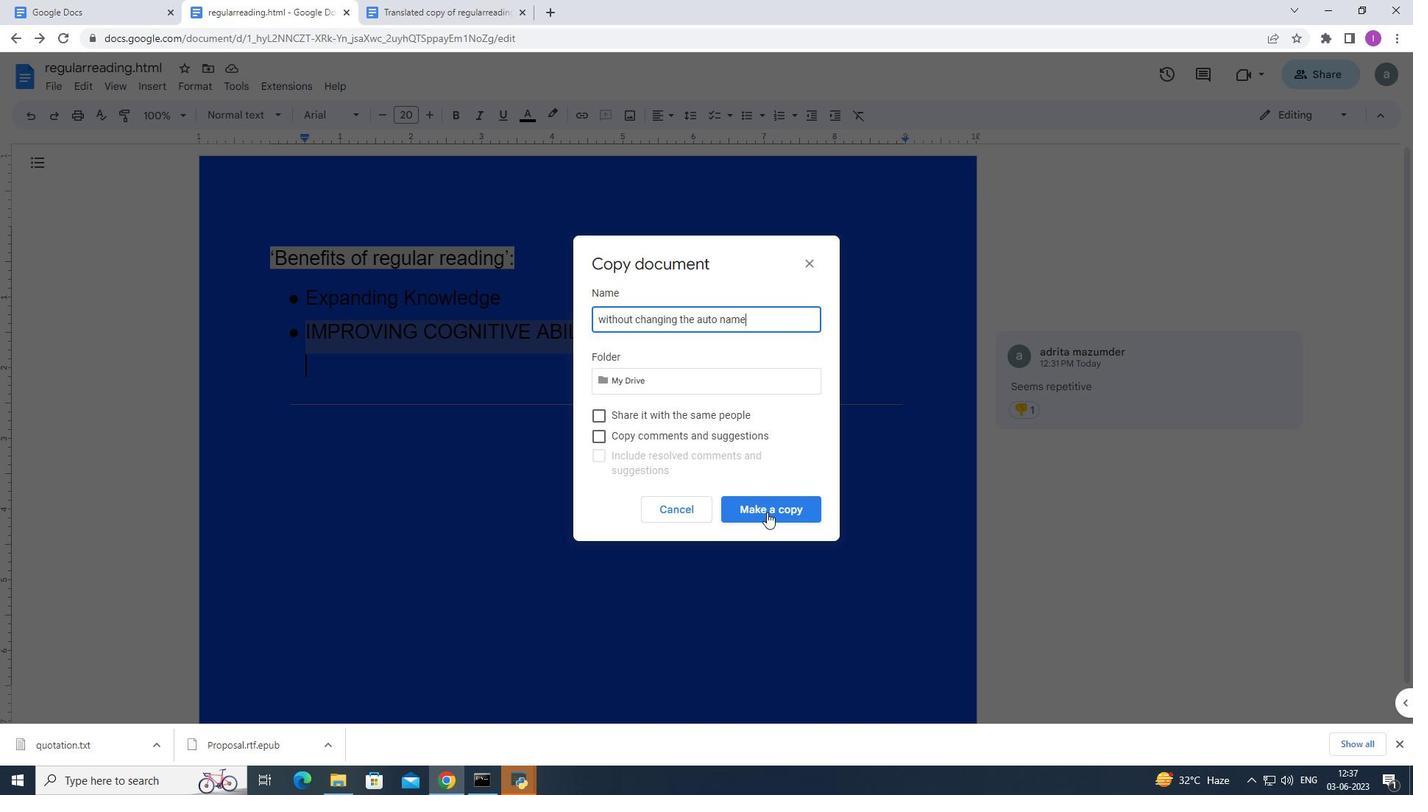
Action: Mouse moved to (282, 12)
Screenshot: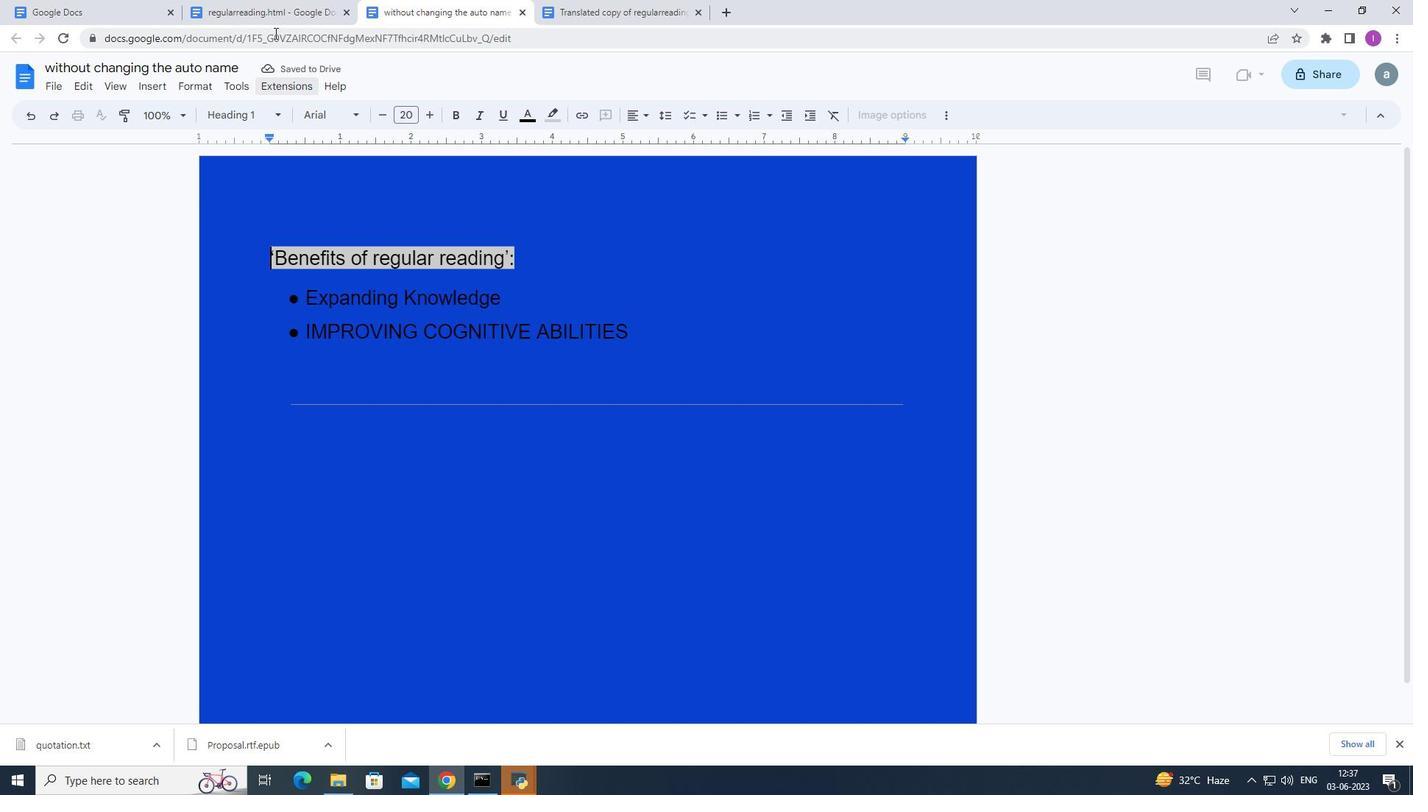 
Action: Mouse pressed left at (282, 12)
Screenshot: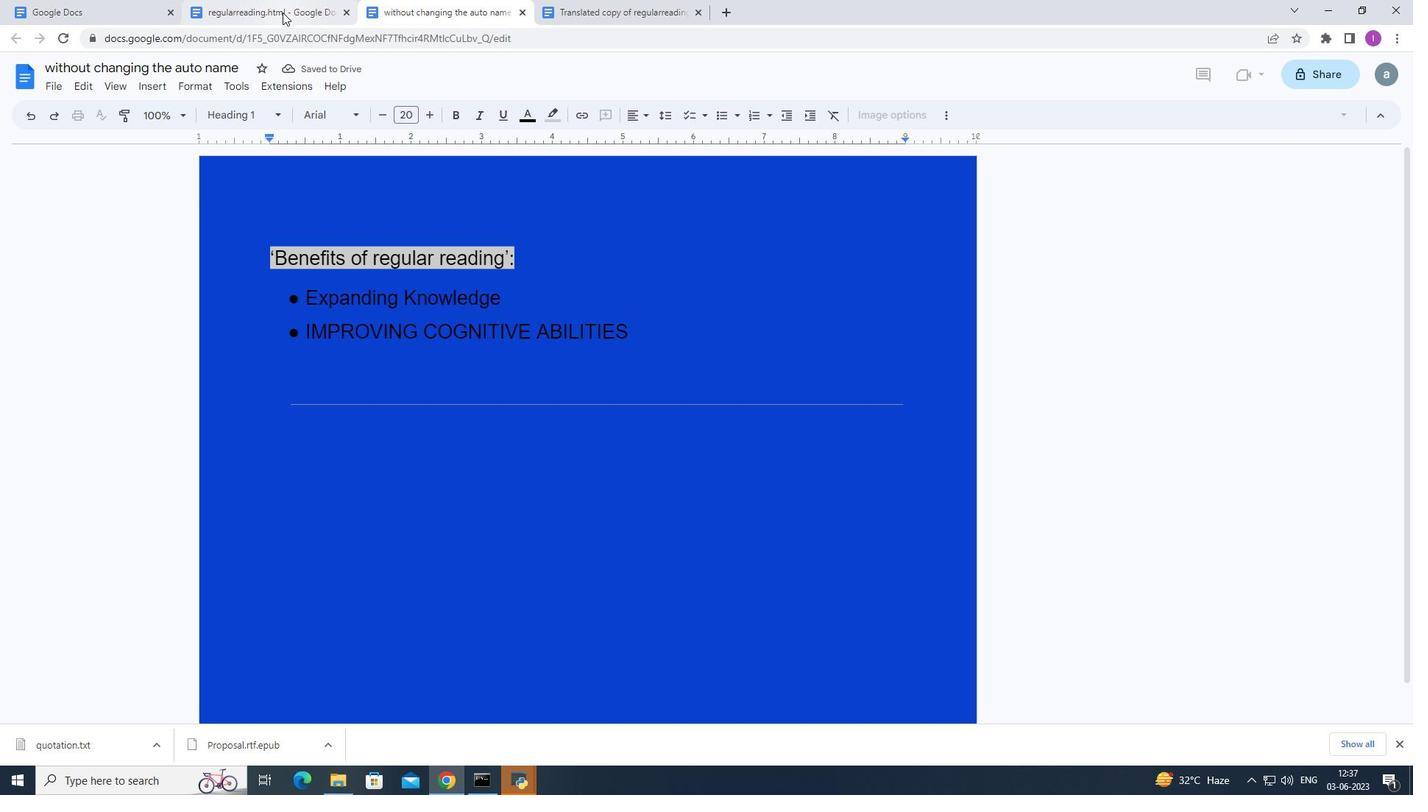 
Action: Mouse moved to (11, 41)
Screenshot: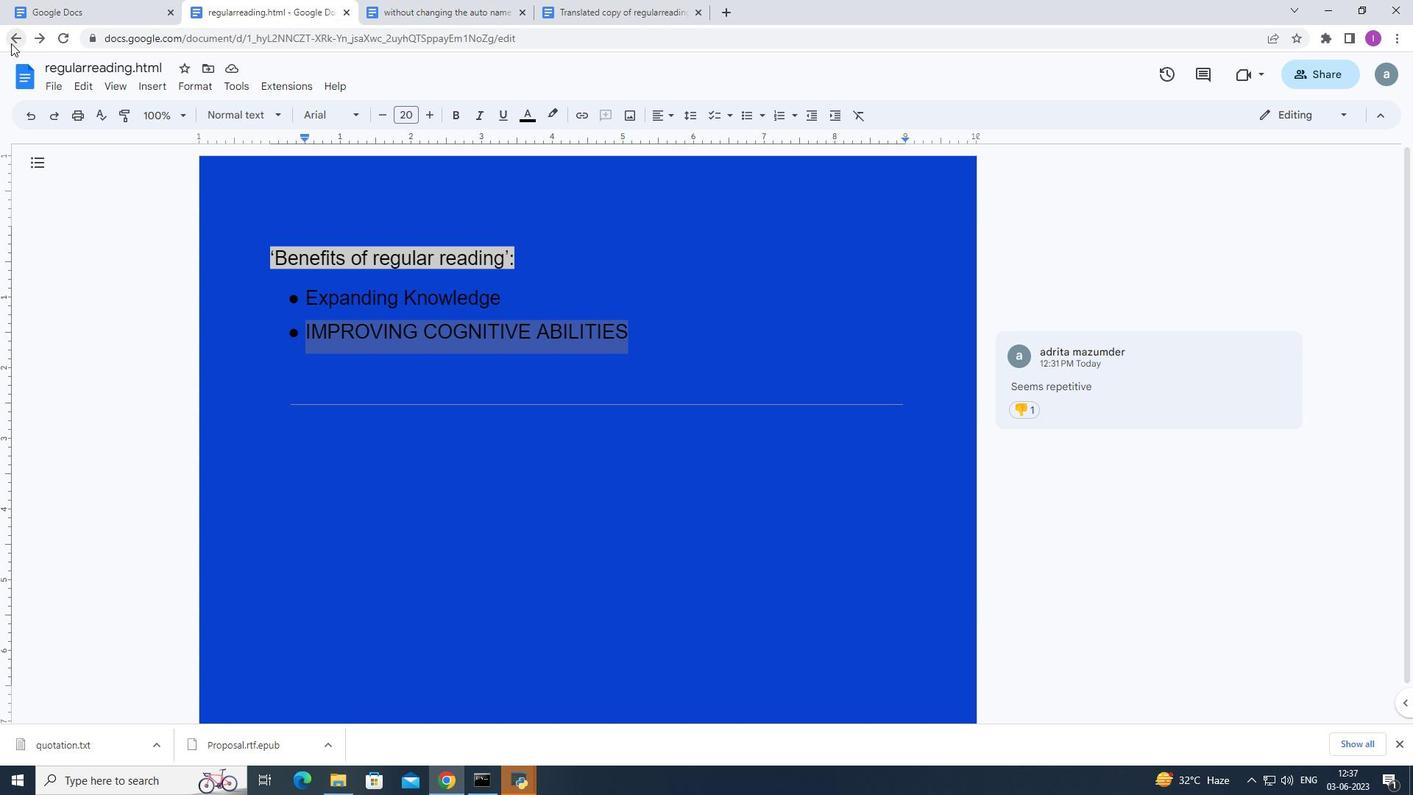 
Action: Mouse pressed left at (11, 41)
Screenshot: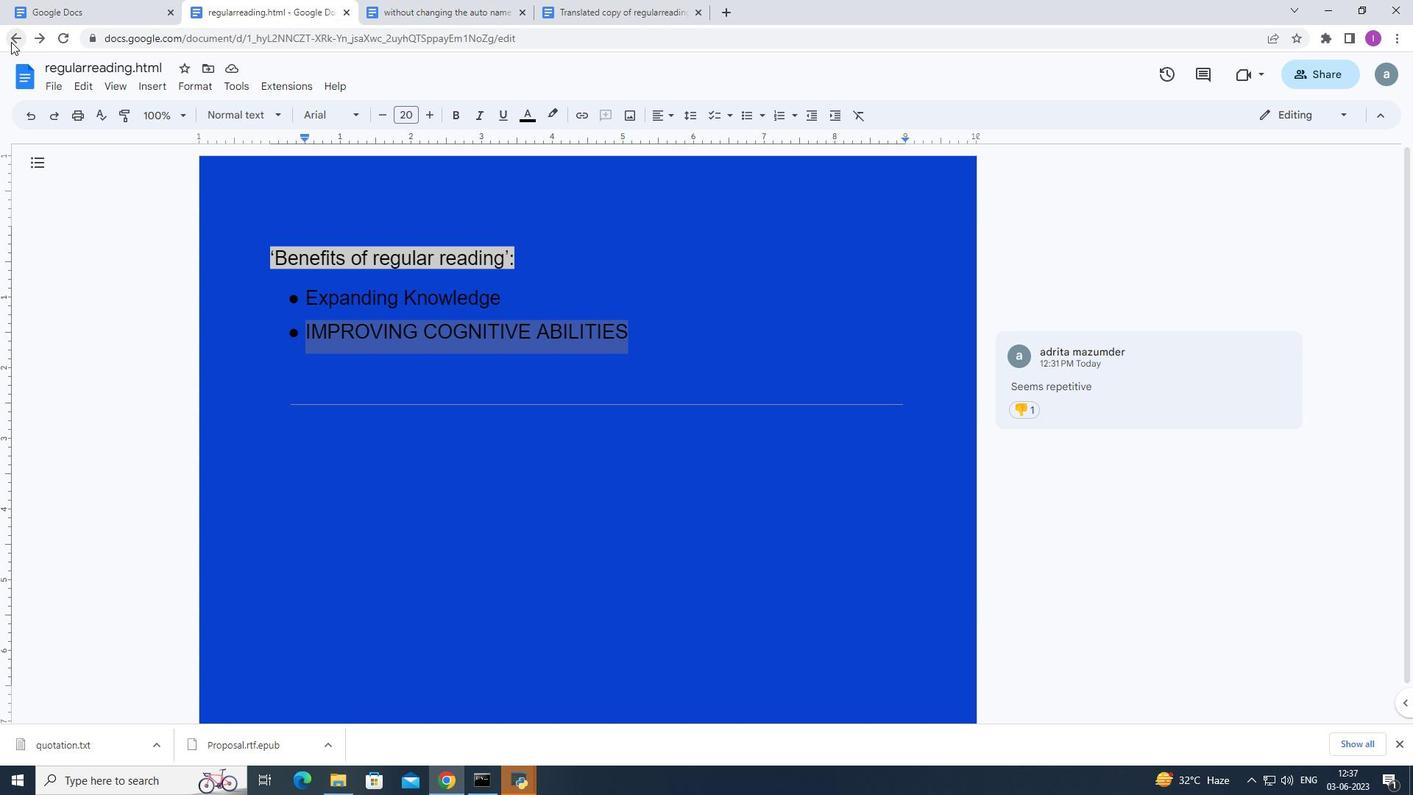 
Action: Mouse moved to (412, 611)
Screenshot: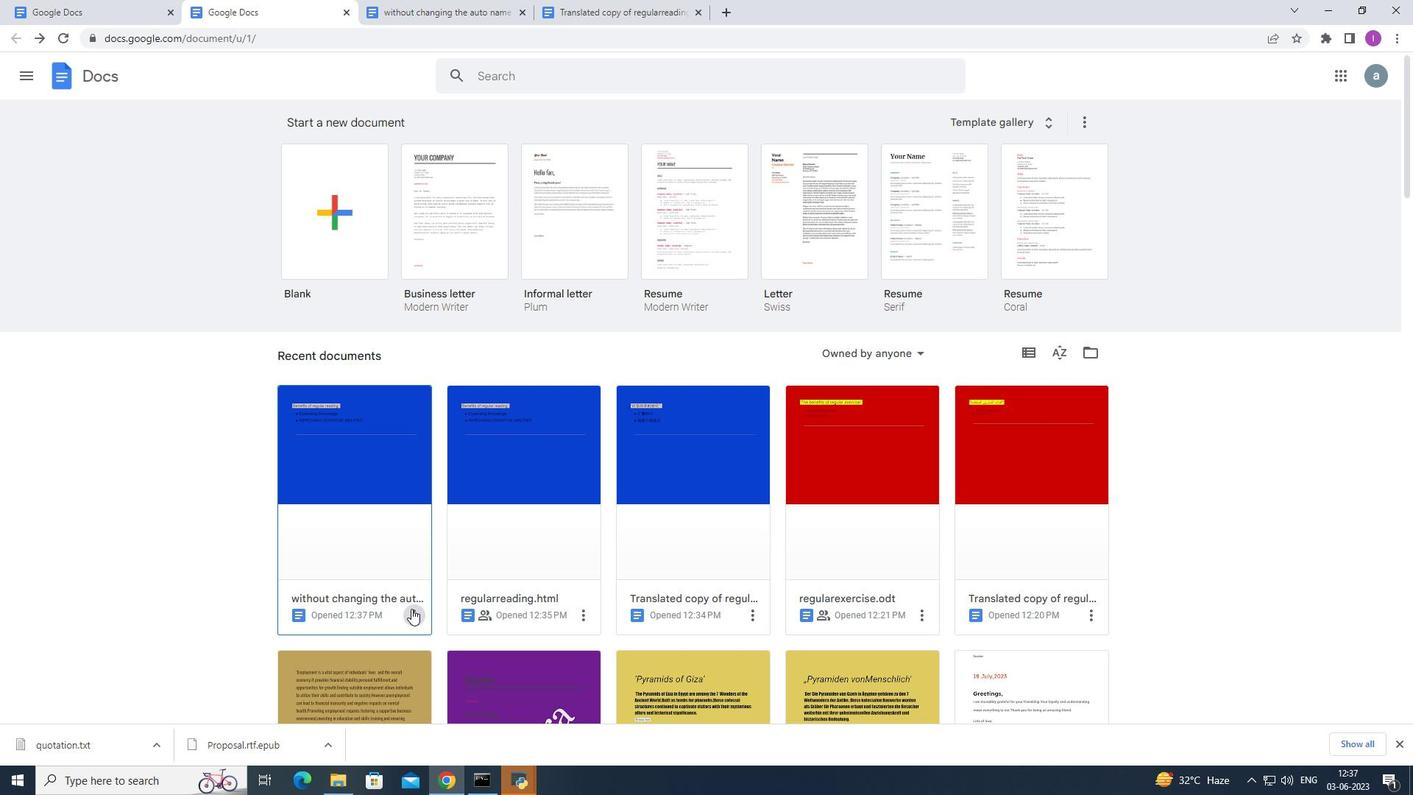 
Action: Mouse pressed left at (412, 611)
Screenshot: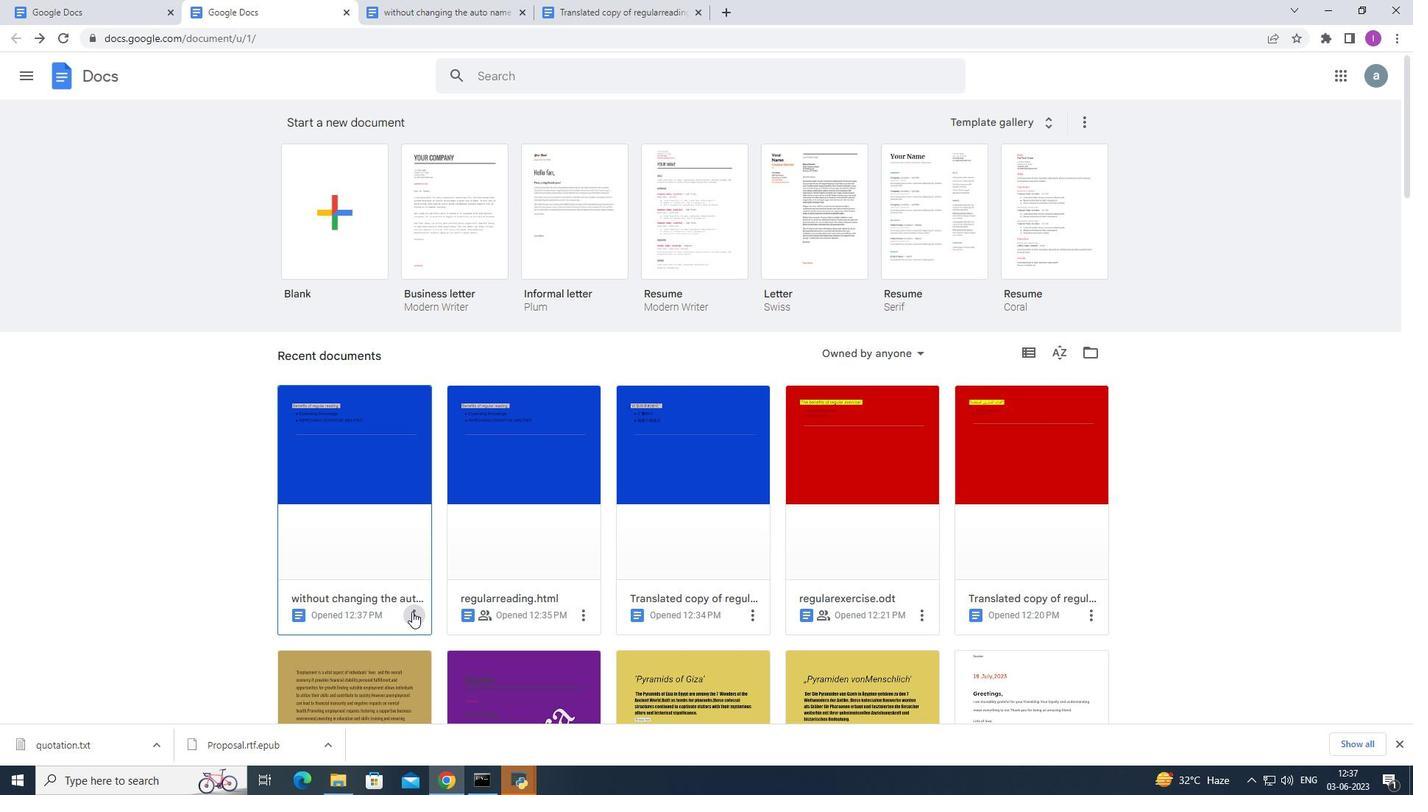 
Action: Mouse moved to (433, 515)
Screenshot: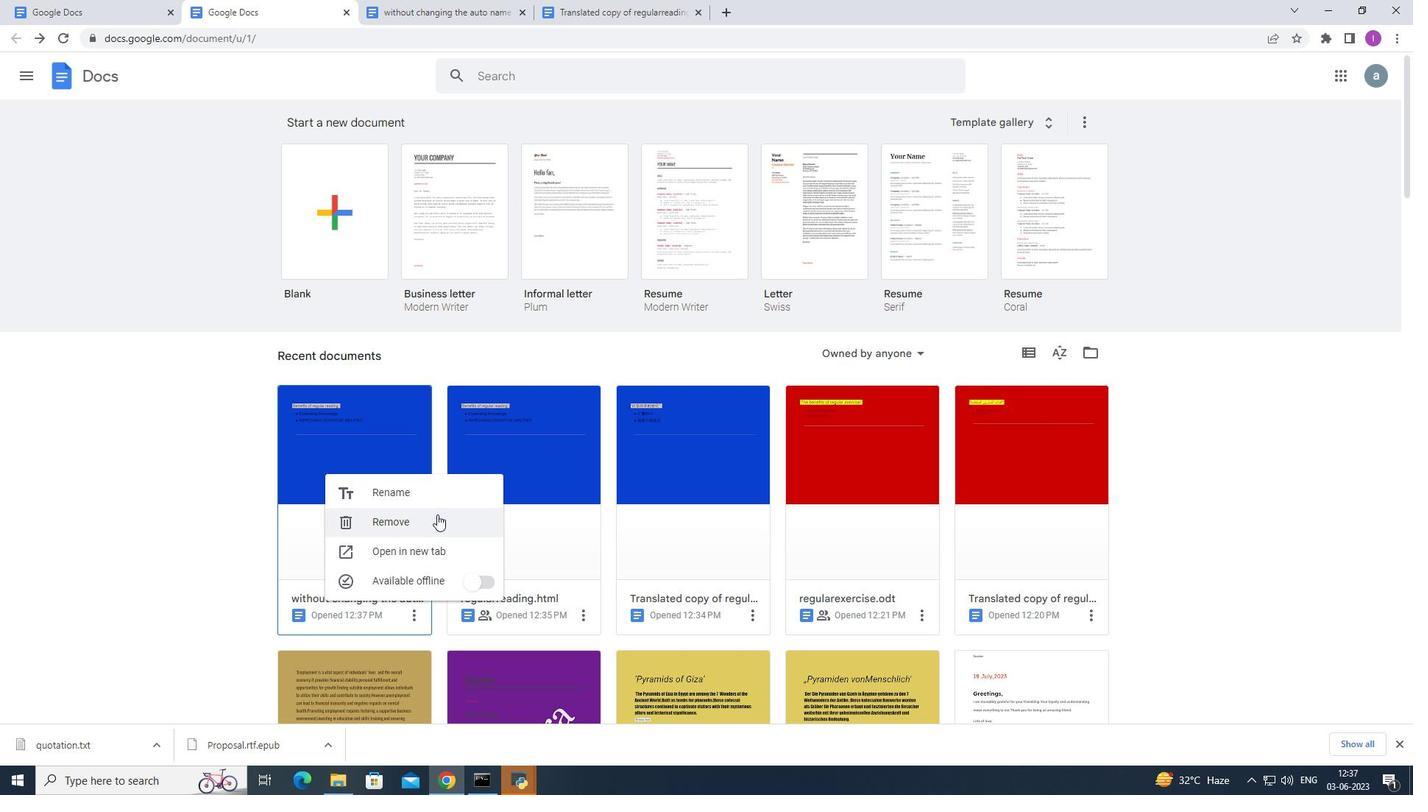 
Action: Mouse pressed left at (433, 515)
Screenshot: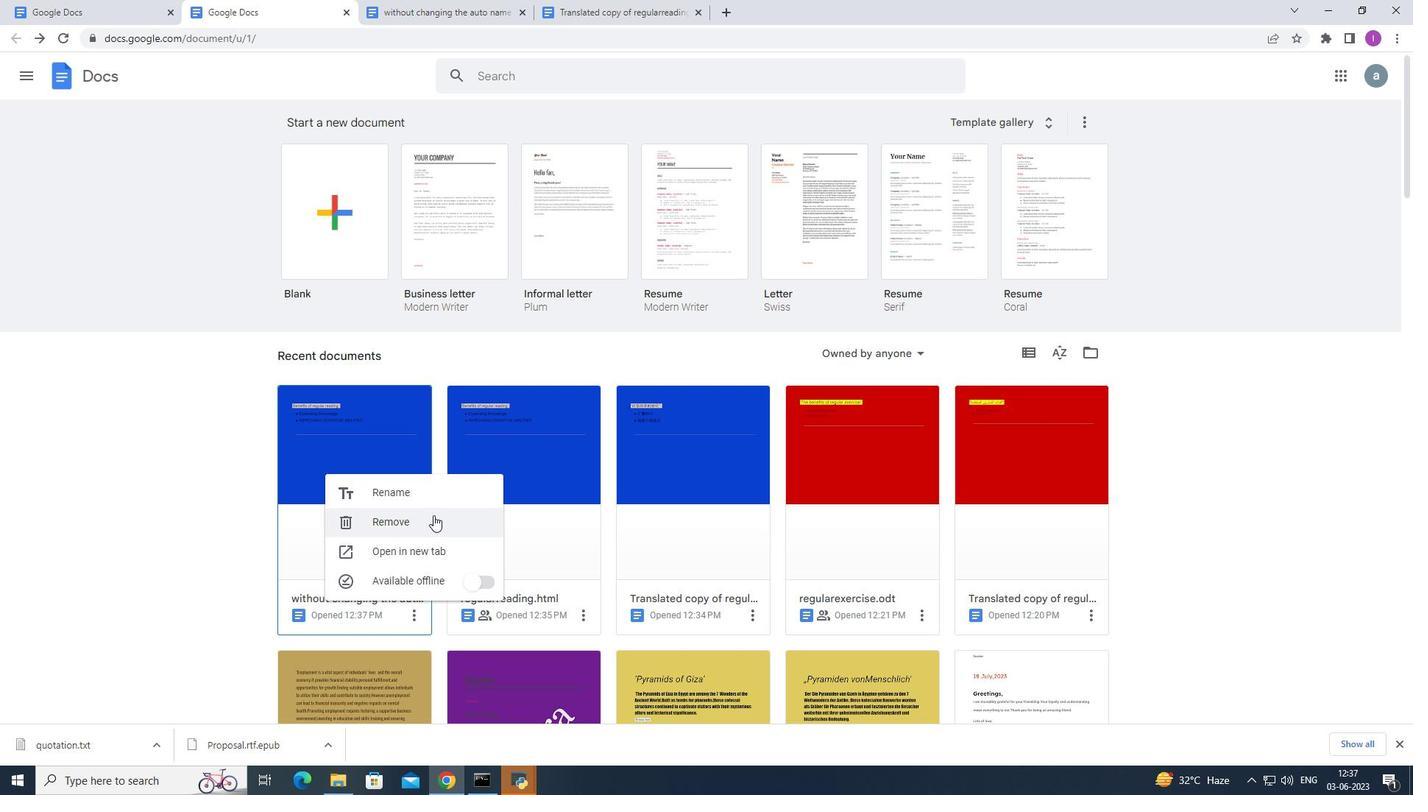 
Action: Mouse moved to (894, 441)
Screenshot: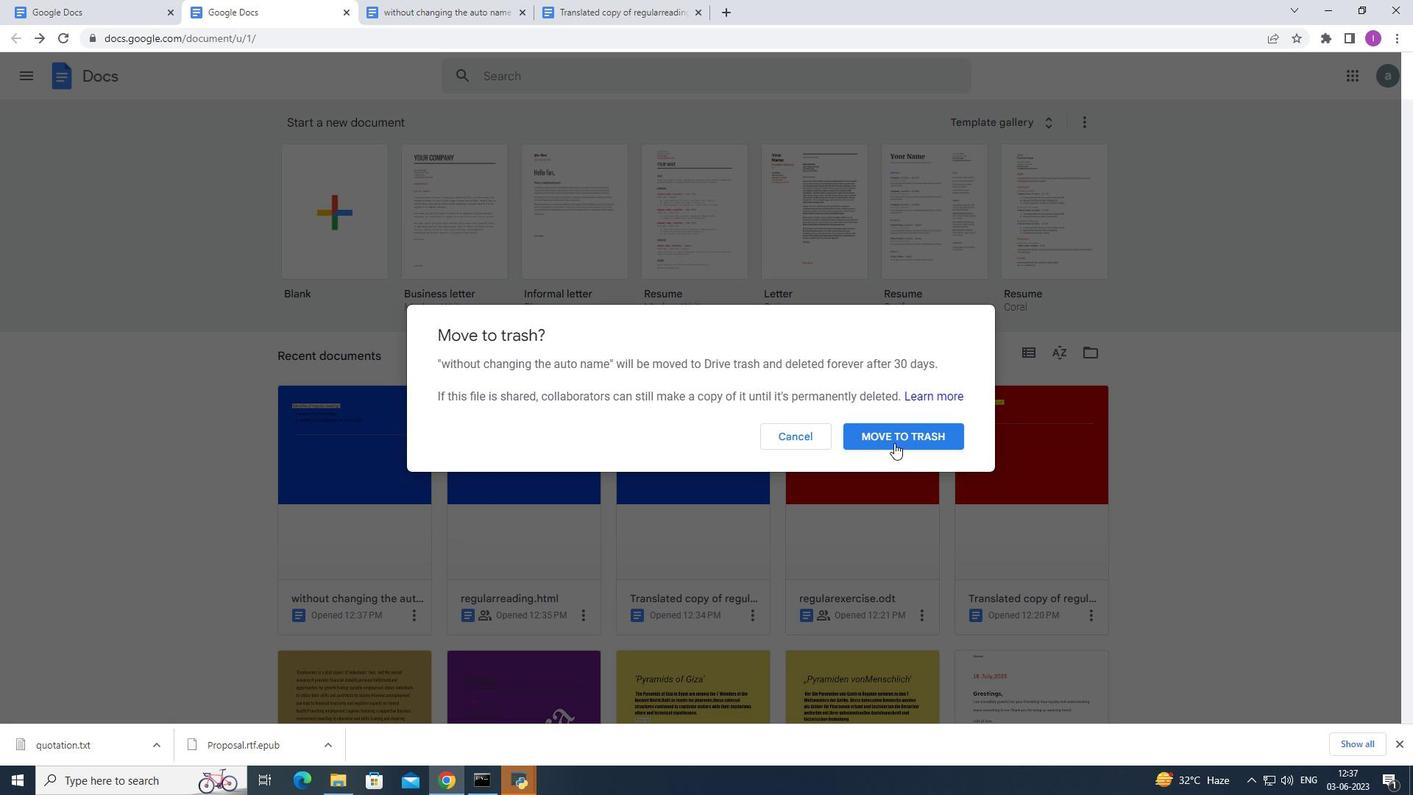 
Action: Mouse pressed left at (894, 441)
Screenshot: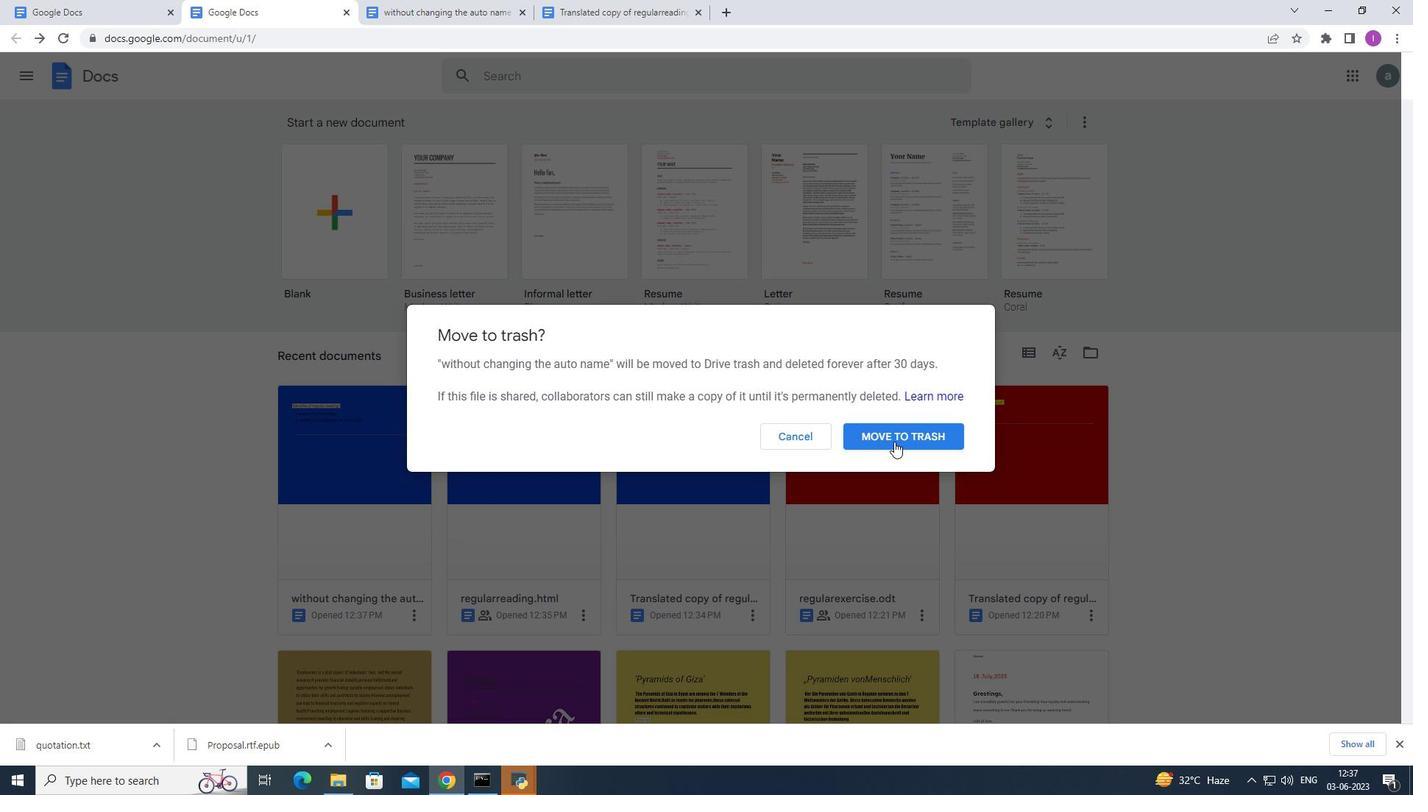 
Action: Mouse moved to (887, 436)
Screenshot: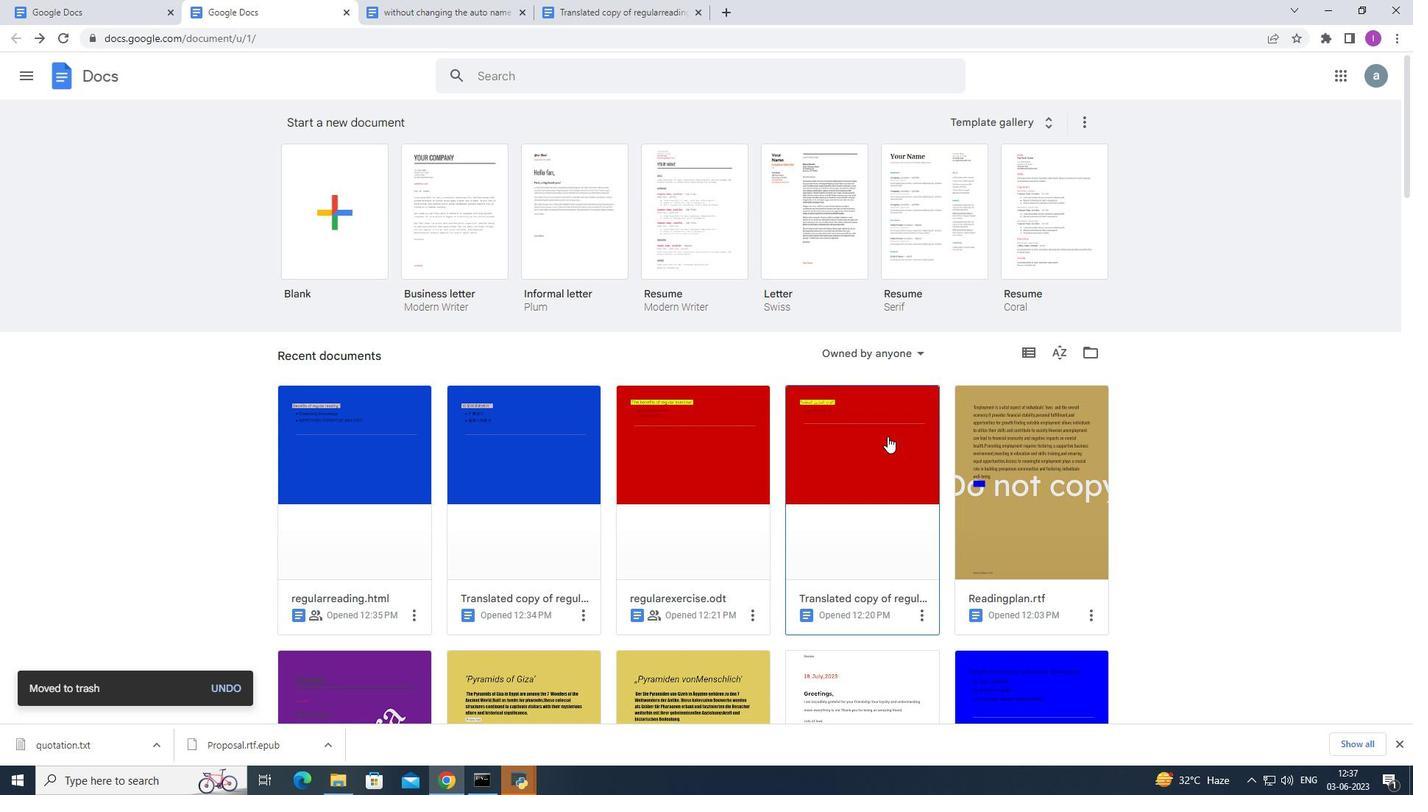
